 Task: Find connections with filter location Hranice with filter topic #Learningswith filter profile language Spanish with filter current company Center for Creative Leadership with filter school Modern Education Society's College of Engineering, Pune with filter industry Water Supply and Irrigation Systems with filter service category Consulting with filter keywords title Director of Bean Counting
Action: Mouse moved to (486, 62)
Screenshot: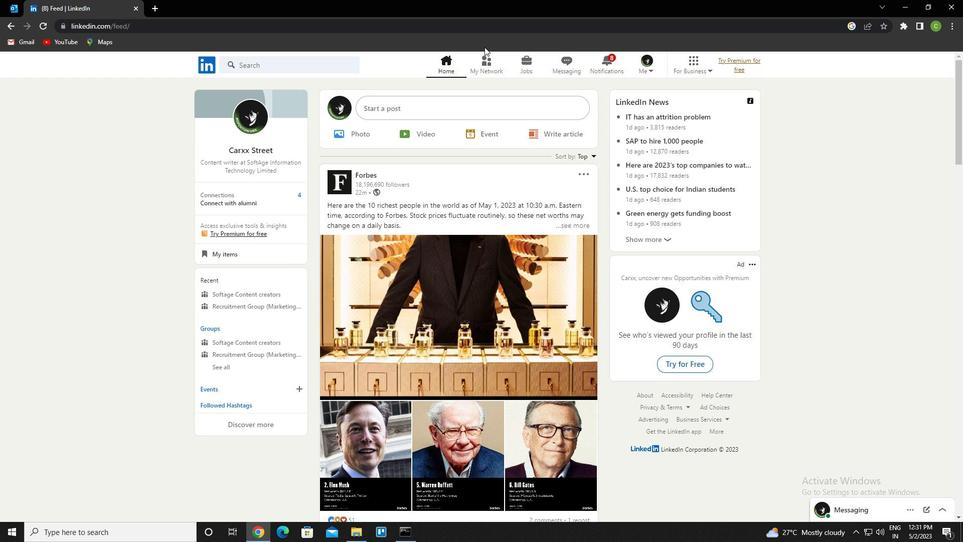 
Action: Mouse pressed left at (486, 62)
Screenshot: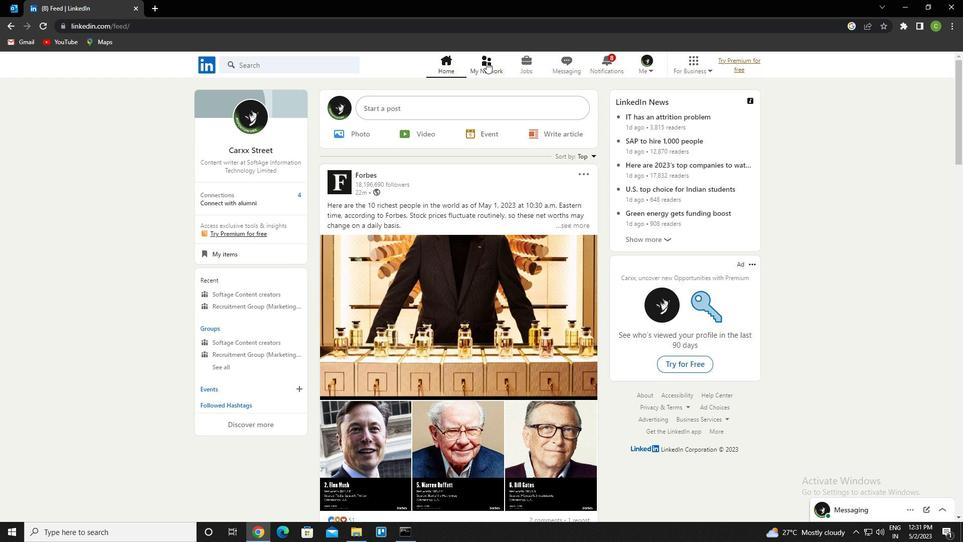 
Action: Mouse moved to (293, 116)
Screenshot: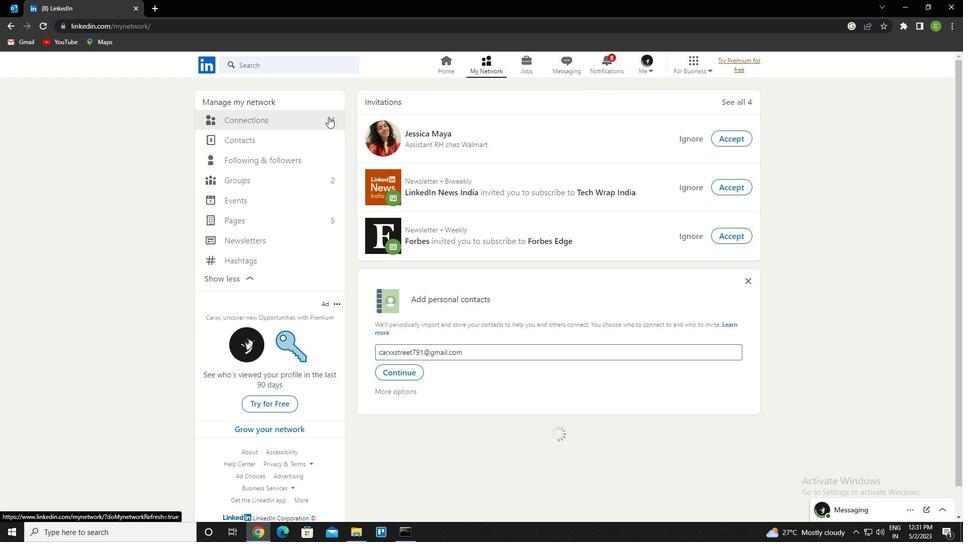 
Action: Mouse pressed left at (293, 116)
Screenshot: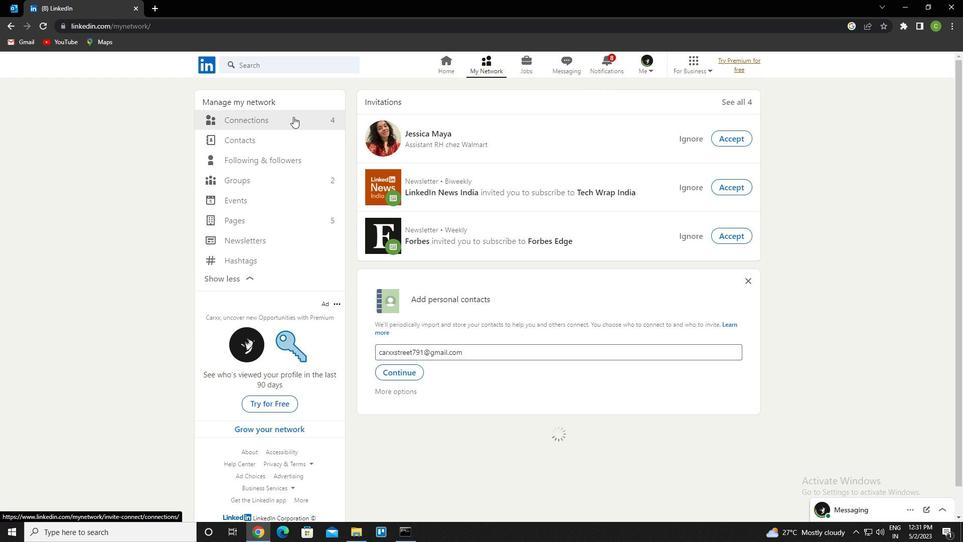 
Action: Mouse moved to (574, 117)
Screenshot: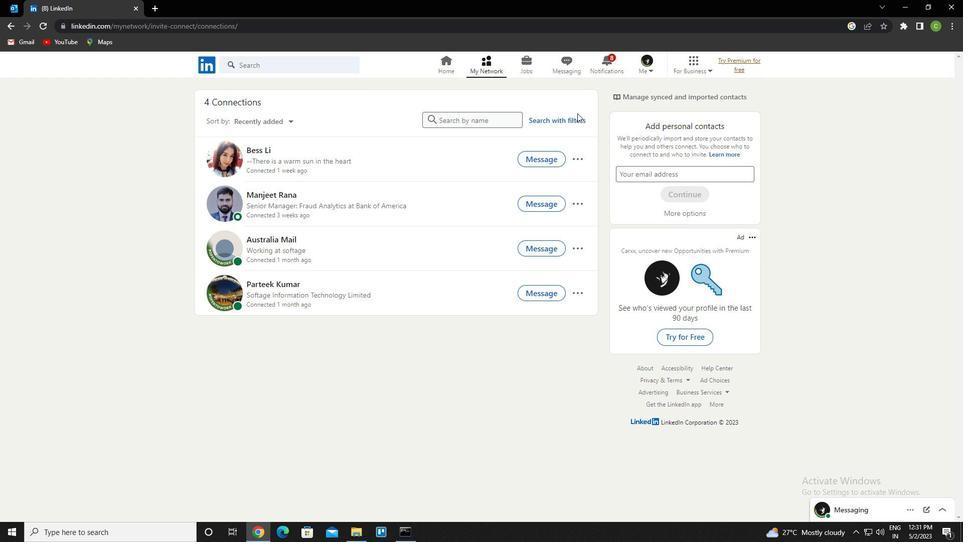 
Action: Mouse pressed left at (574, 117)
Screenshot: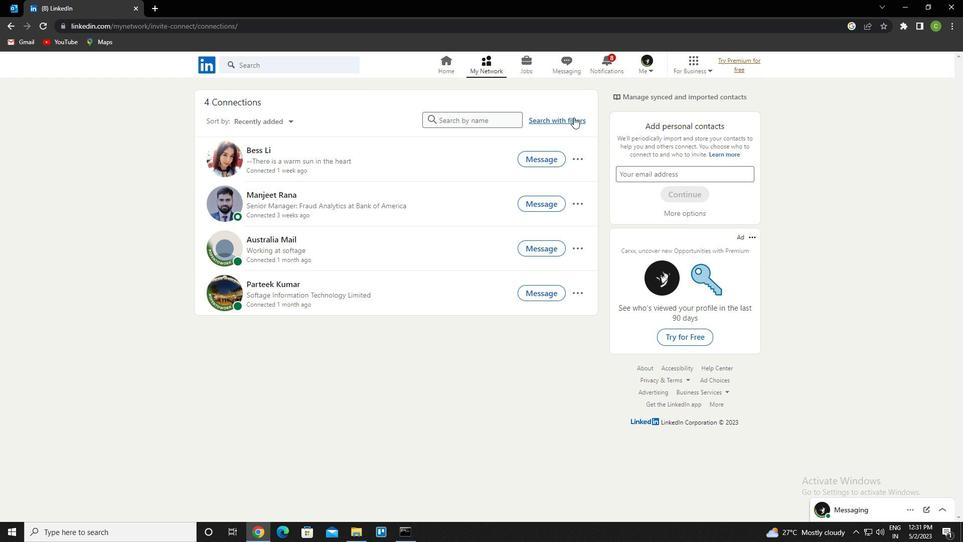 
Action: Mouse moved to (518, 88)
Screenshot: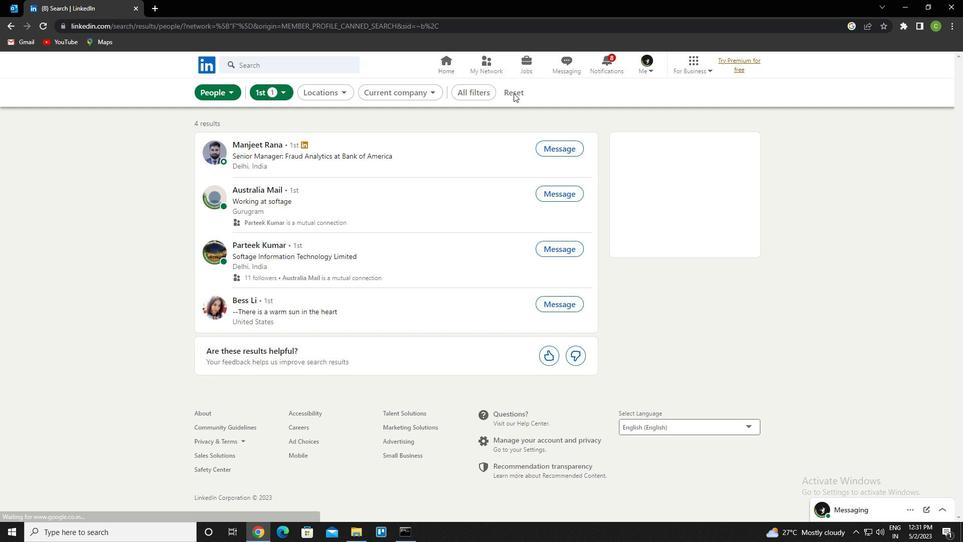 
Action: Mouse pressed left at (518, 88)
Screenshot: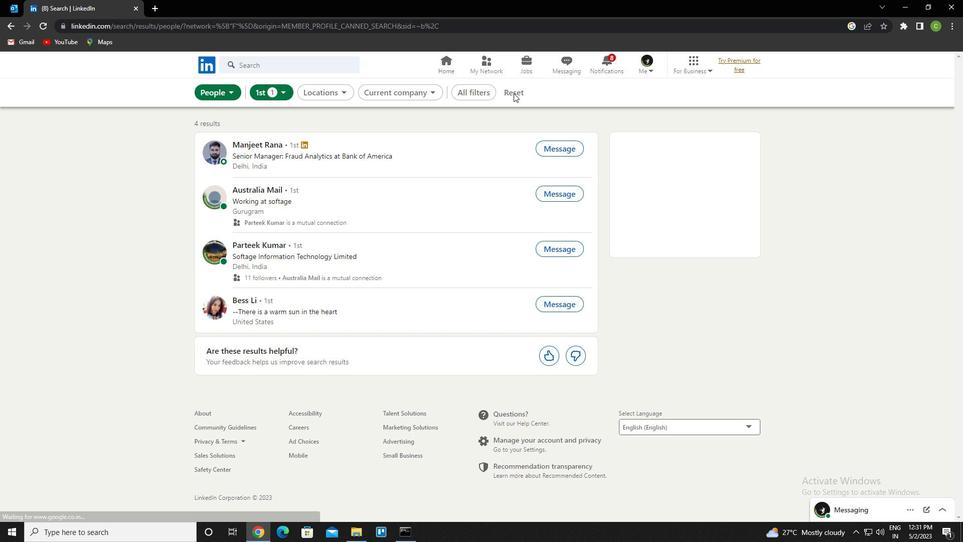 
Action: Mouse moved to (507, 94)
Screenshot: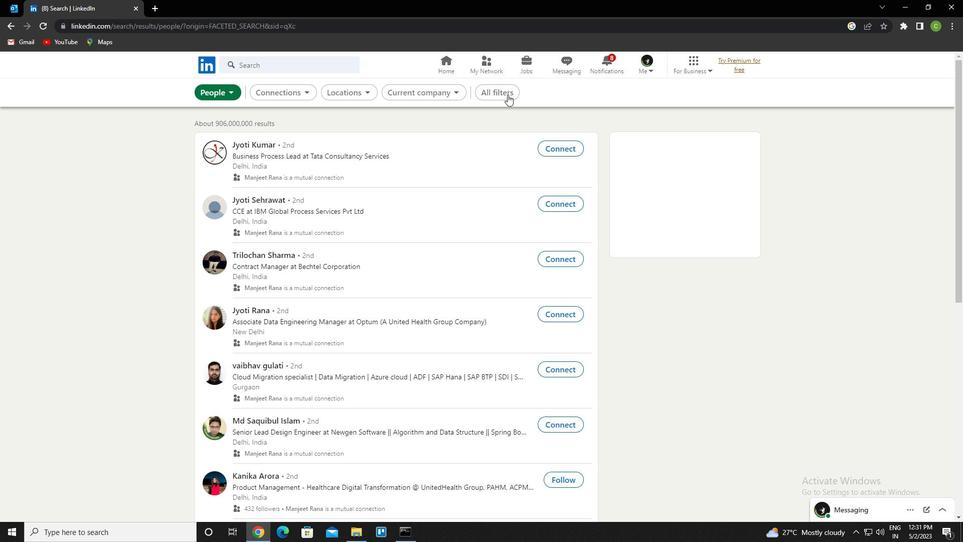 
Action: Mouse pressed left at (507, 94)
Screenshot: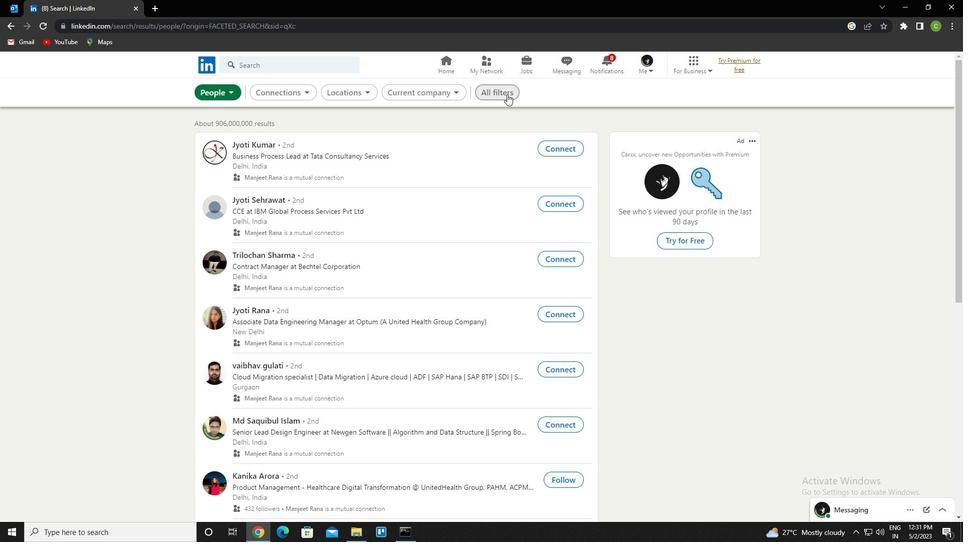 
Action: Mouse moved to (804, 323)
Screenshot: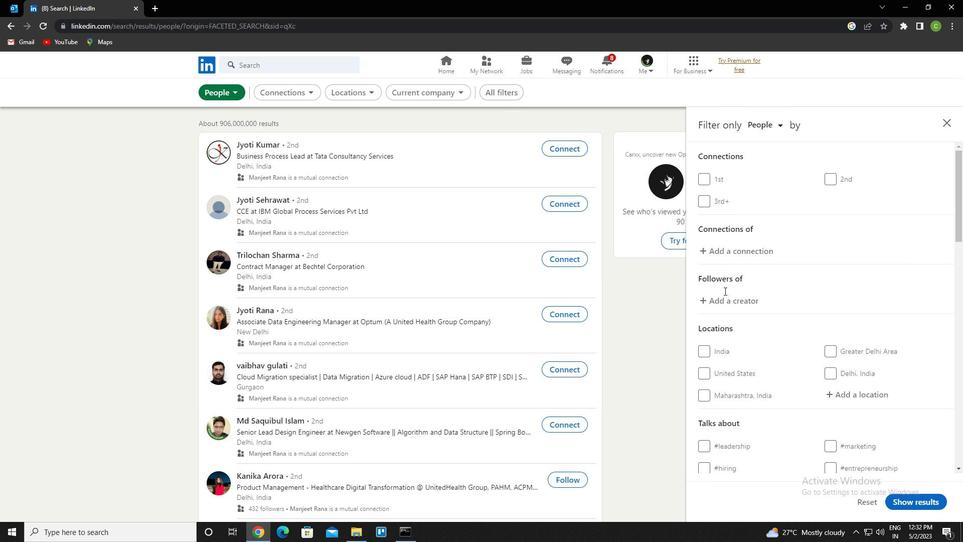 
Action: Mouse scrolled (804, 323) with delta (0, 0)
Screenshot: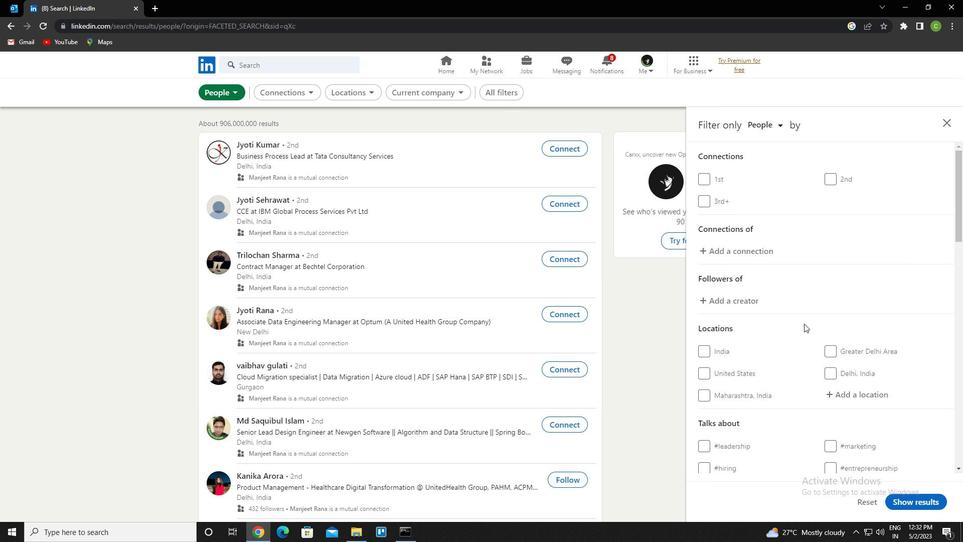
Action: Mouse scrolled (804, 323) with delta (0, 0)
Screenshot: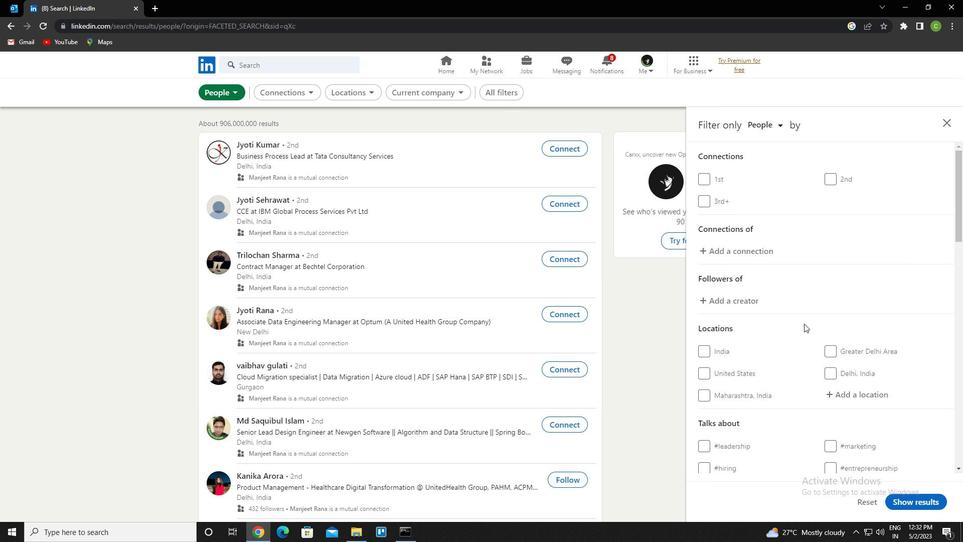 
Action: Mouse moved to (805, 323)
Screenshot: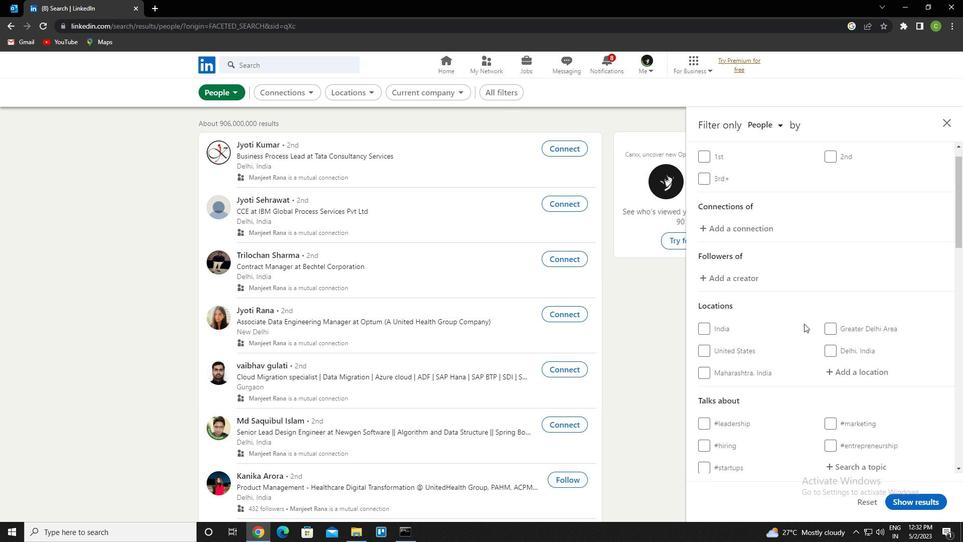 
Action: Mouse scrolled (805, 323) with delta (0, 0)
Screenshot: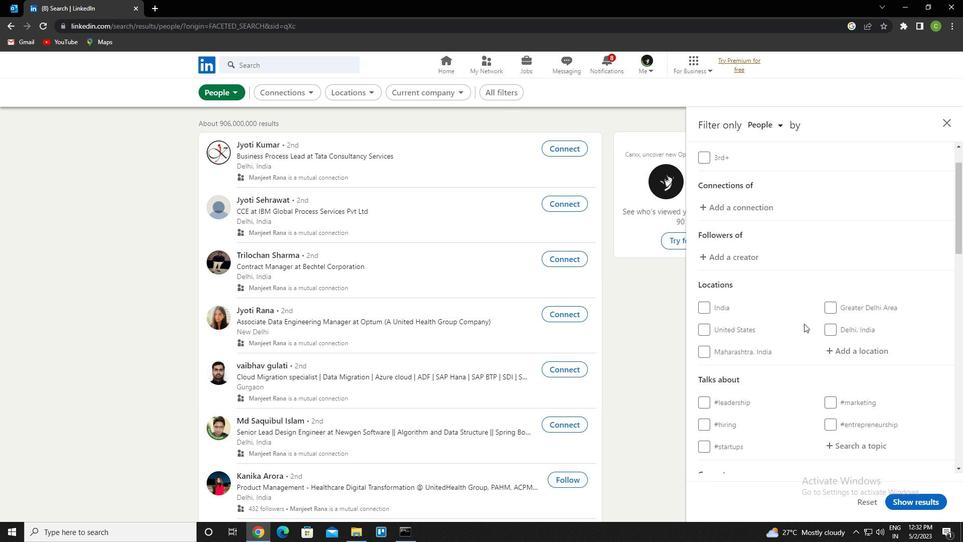 
Action: Mouse moved to (857, 246)
Screenshot: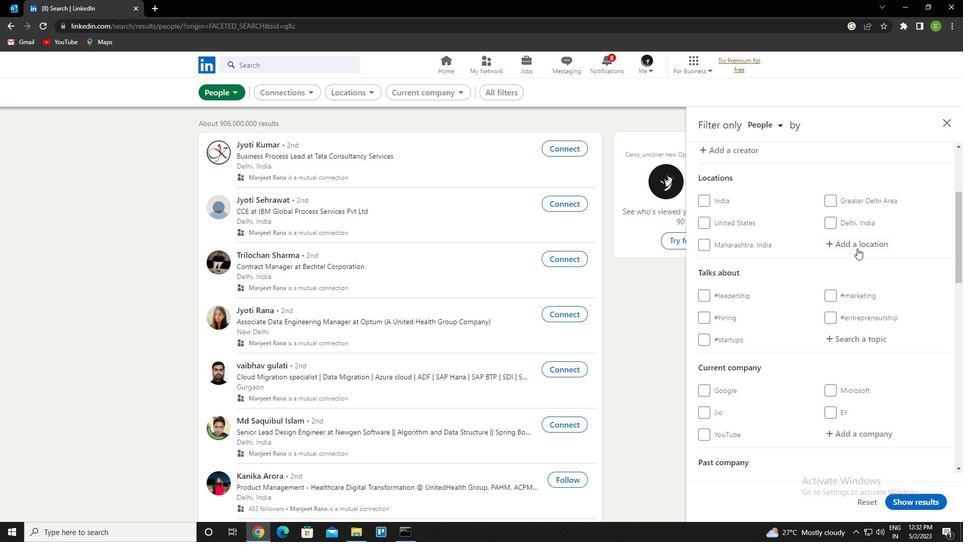 
Action: Mouse pressed left at (857, 246)
Screenshot: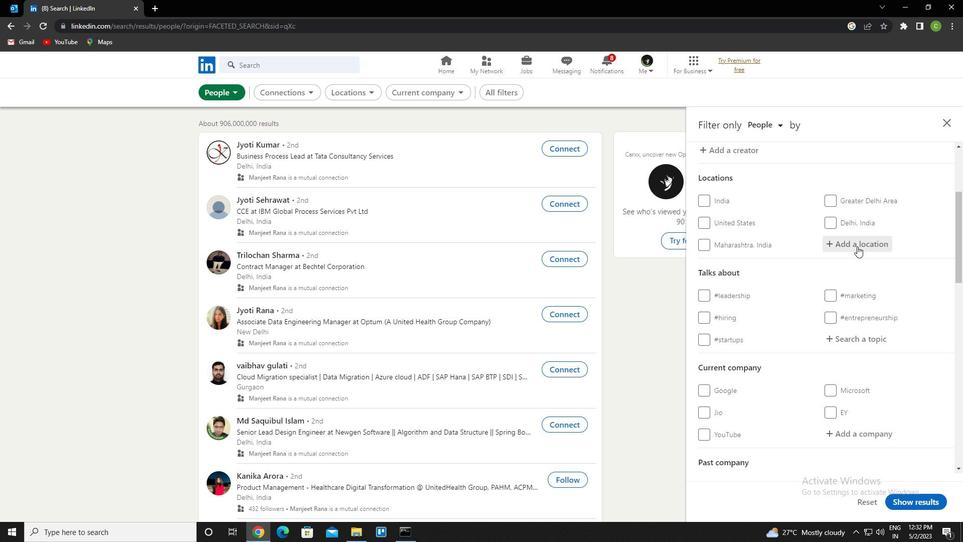
Action: Key pressed <Key.caps_lock>h<Key.caps_lock>ranice<Key.down><Key.enter>
Screenshot: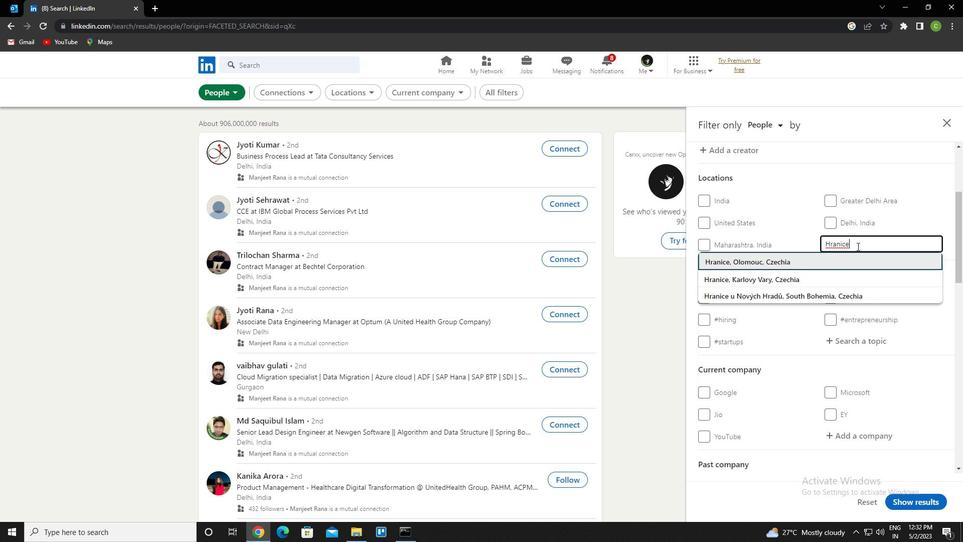 
Action: Mouse scrolled (857, 245) with delta (0, 0)
Screenshot: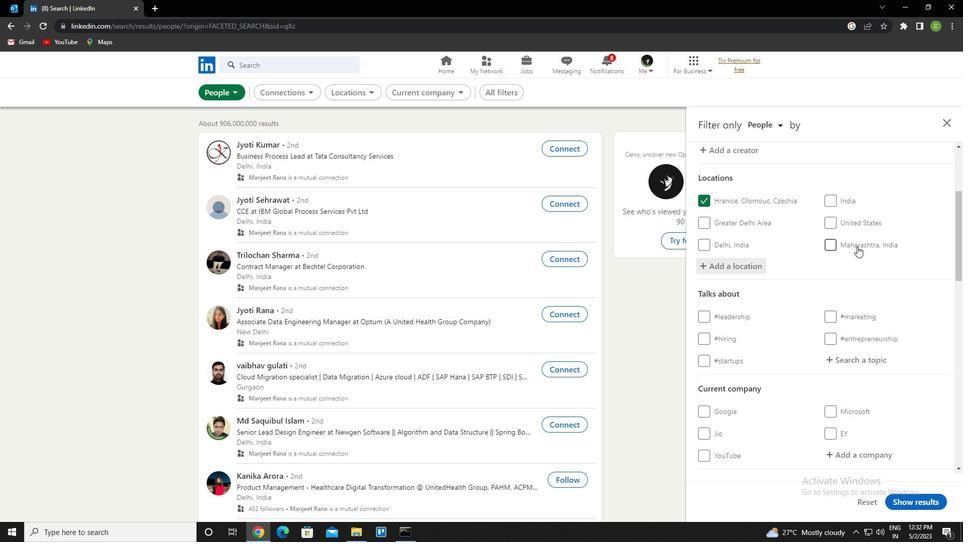 
Action: Mouse scrolled (857, 245) with delta (0, 0)
Screenshot: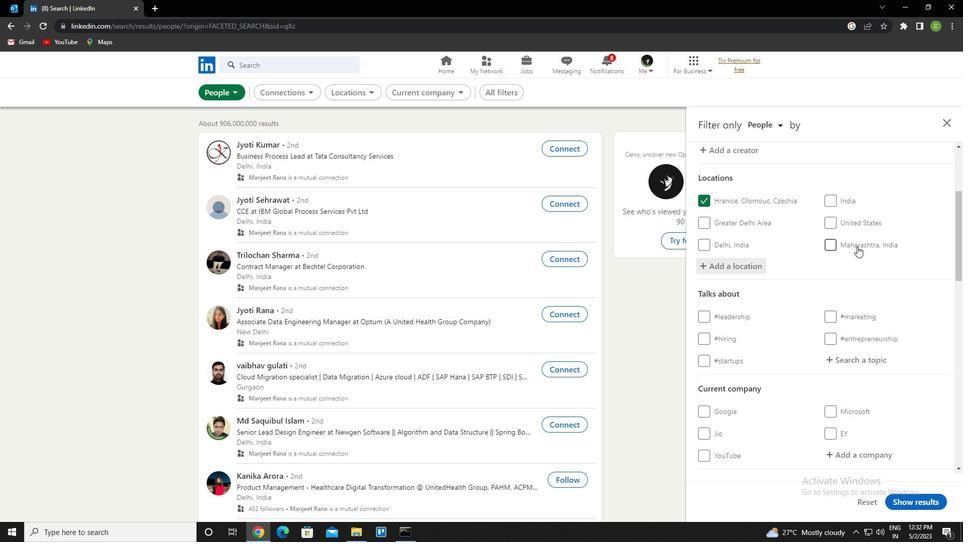 
Action: Mouse moved to (872, 265)
Screenshot: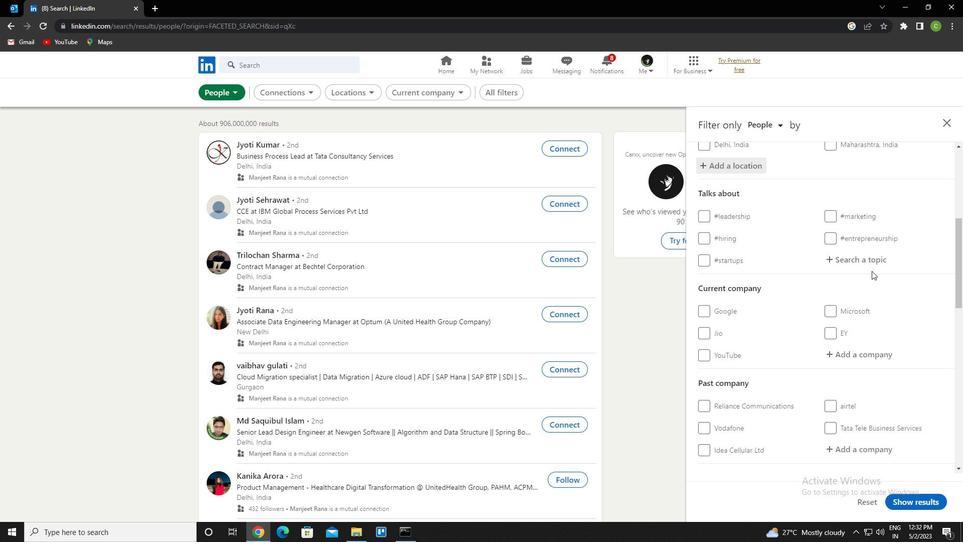 
Action: Mouse pressed left at (872, 265)
Screenshot: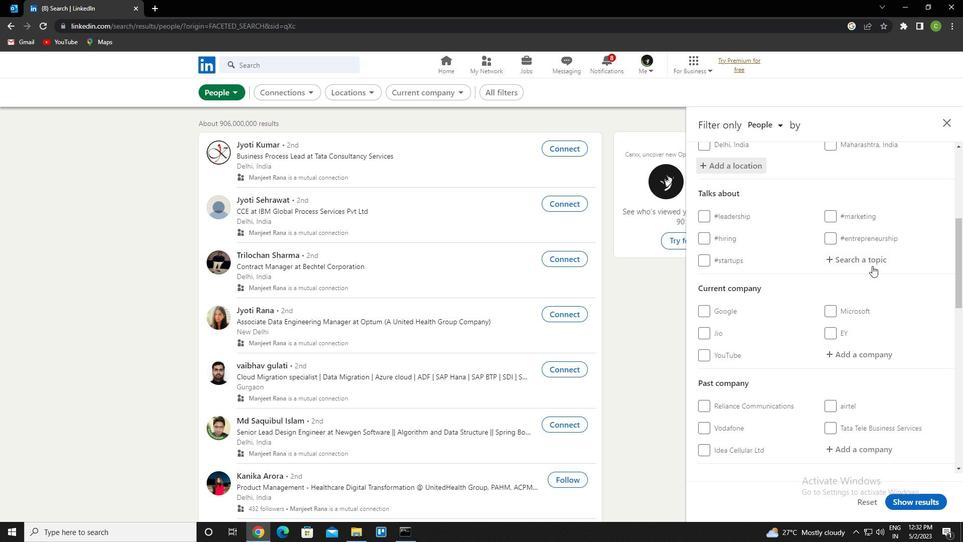 
Action: Key pressed learning<Key.down><Key.enter>
Screenshot: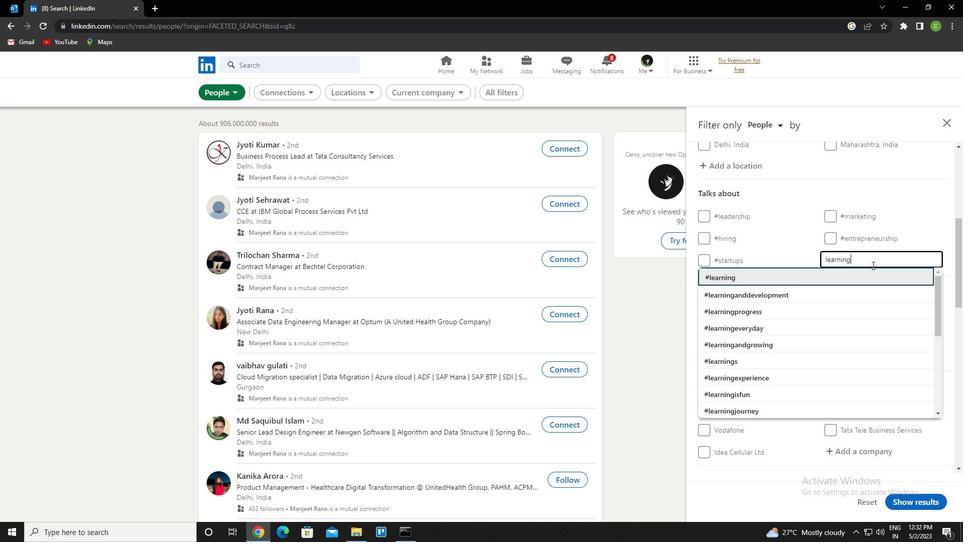 
Action: Mouse scrolled (872, 265) with delta (0, 0)
Screenshot: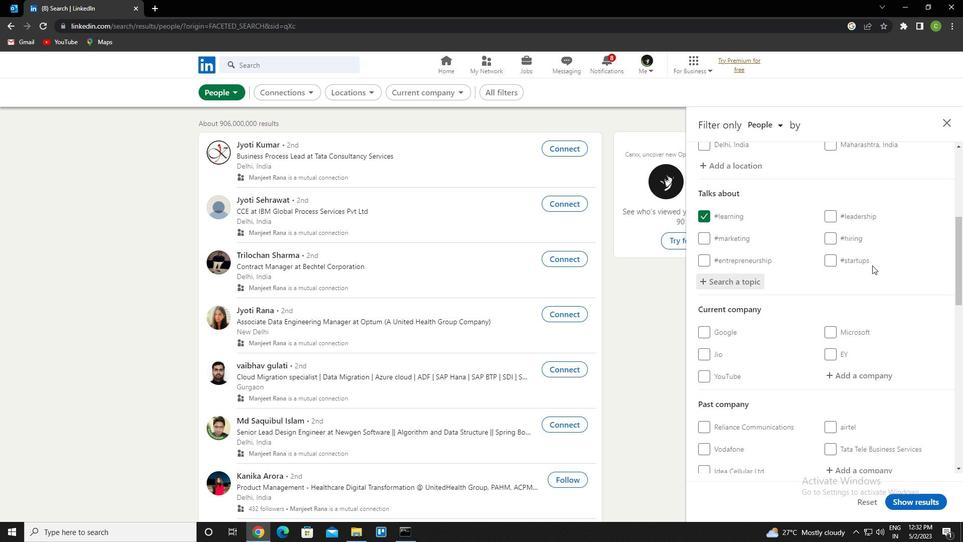 
Action: Mouse scrolled (872, 265) with delta (0, 0)
Screenshot: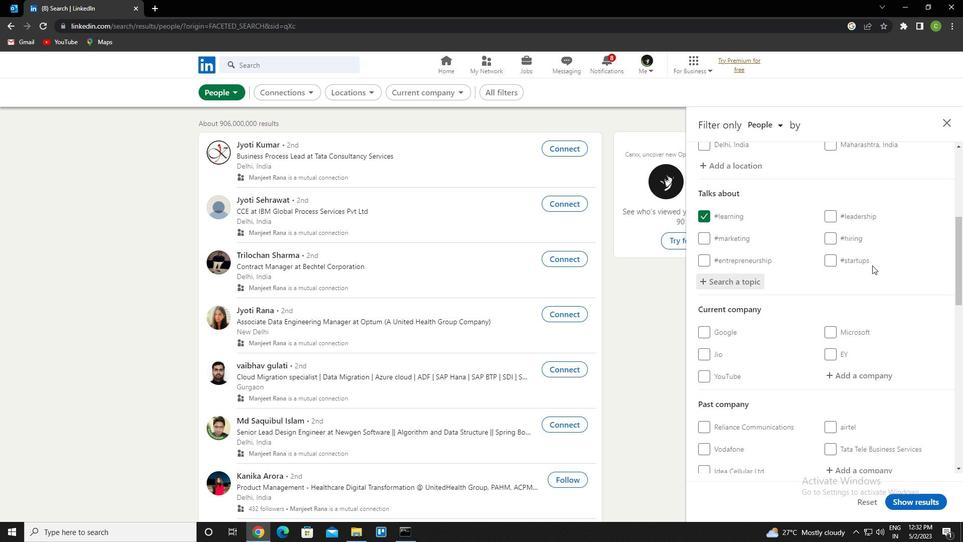 
Action: Mouse moved to (813, 276)
Screenshot: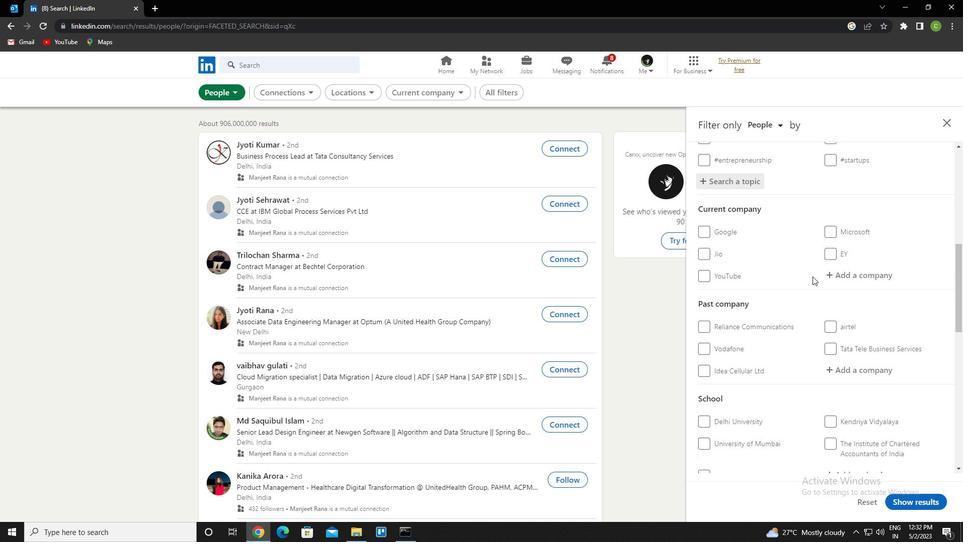 
Action: Mouse scrolled (813, 276) with delta (0, 0)
Screenshot: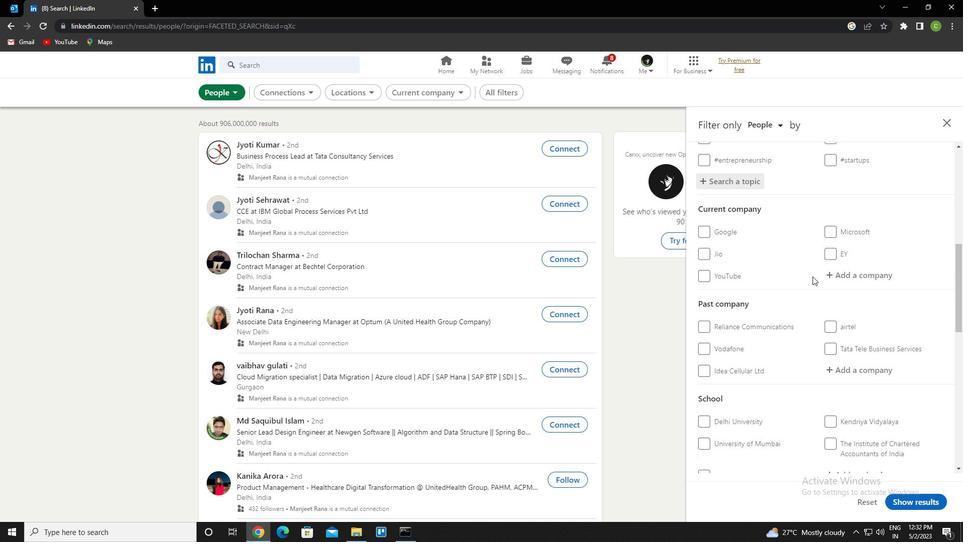 
Action: Mouse scrolled (813, 276) with delta (0, 0)
Screenshot: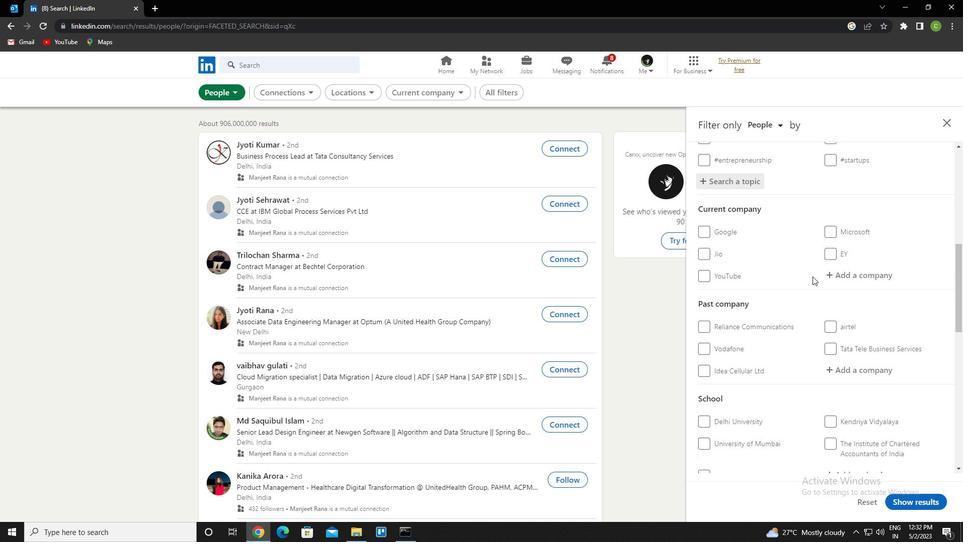 
Action: Mouse scrolled (813, 276) with delta (0, 0)
Screenshot: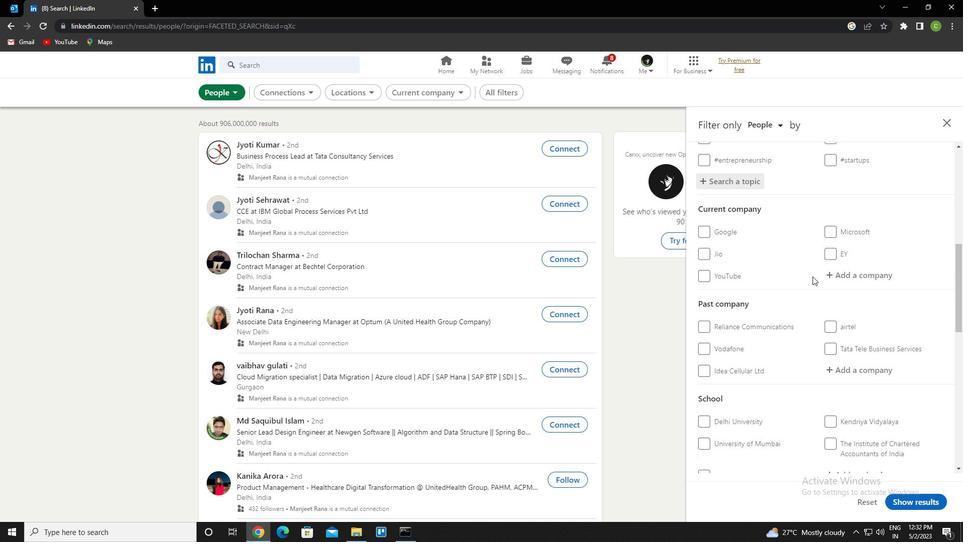 
Action: Mouse scrolled (813, 276) with delta (0, 0)
Screenshot: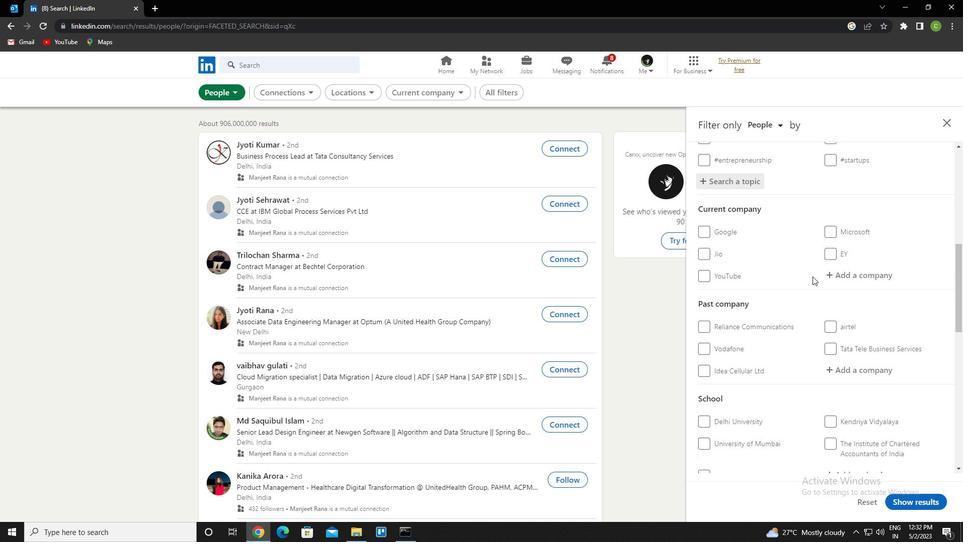 
Action: Mouse scrolled (813, 276) with delta (0, 0)
Screenshot: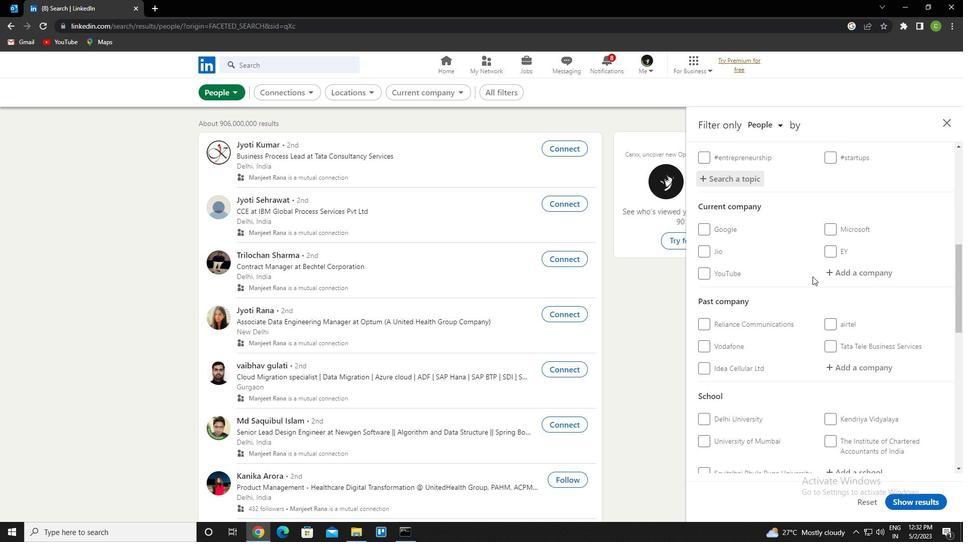 
Action: Mouse scrolled (813, 276) with delta (0, 0)
Screenshot: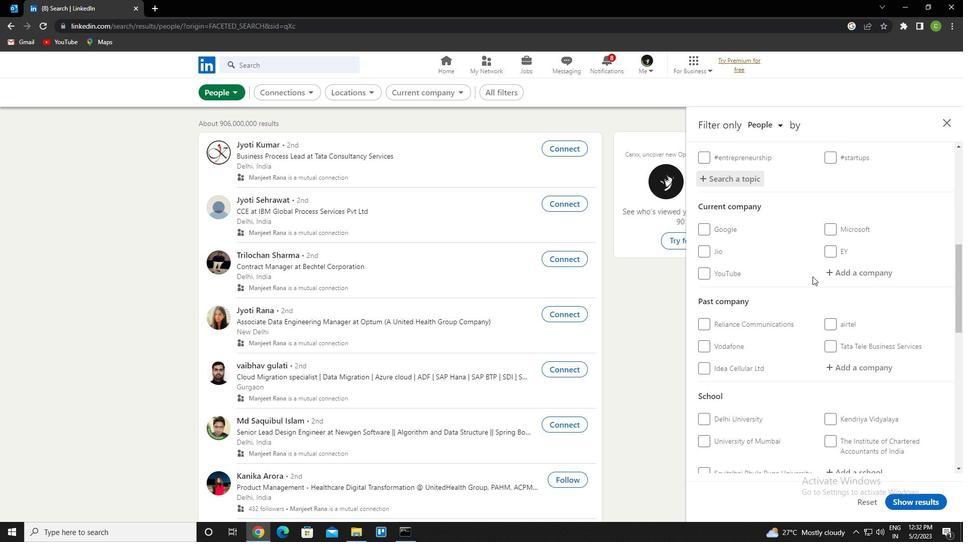 
Action: Mouse scrolled (813, 276) with delta (0, 0)
Screenshot: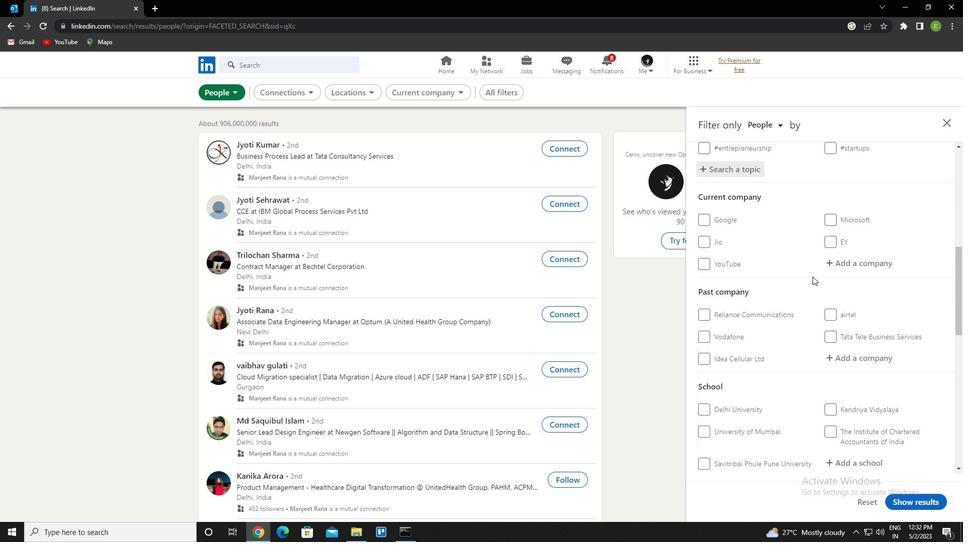 
Action: Mouse moved to (703, 299)
Screenshot: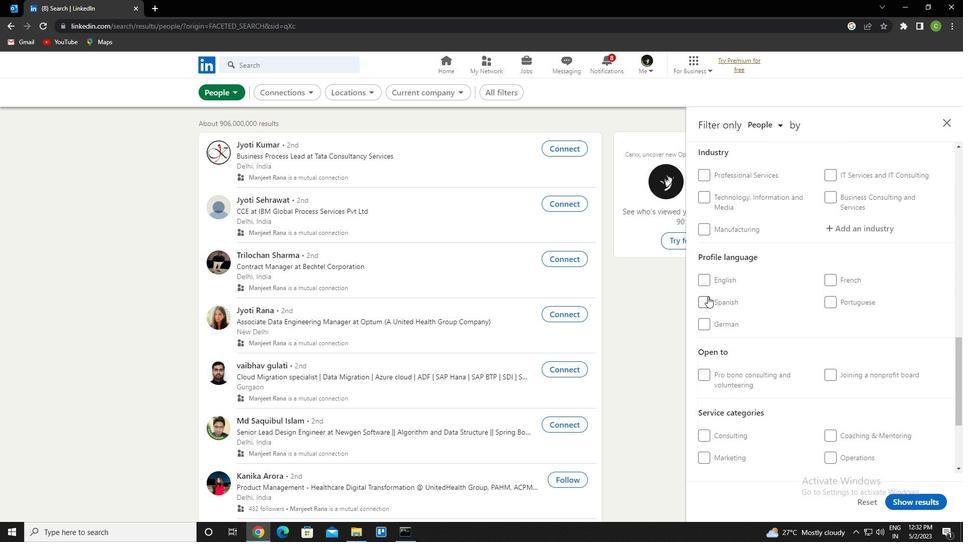 
Action: Mouse pressed left at (703, 299)
Screenshot: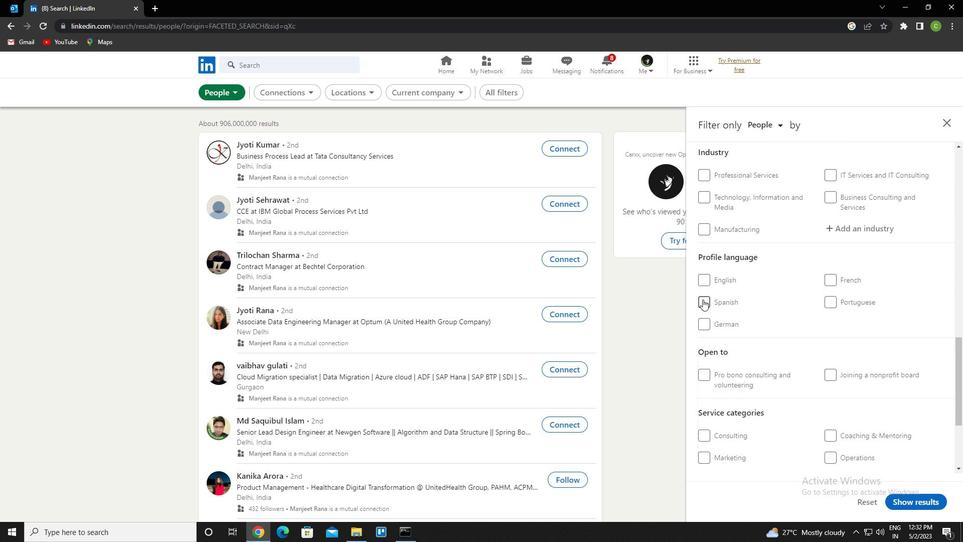 
Action: Mouse moved to (782, 336)
Screenshot: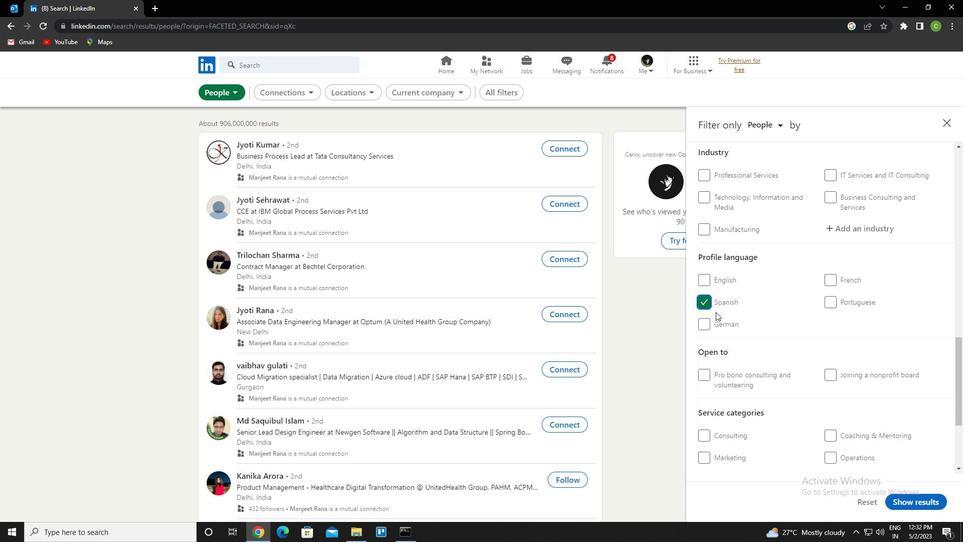 
Action: Mouse scrolled (782, 336) with delta (0, 0)
Screenshot: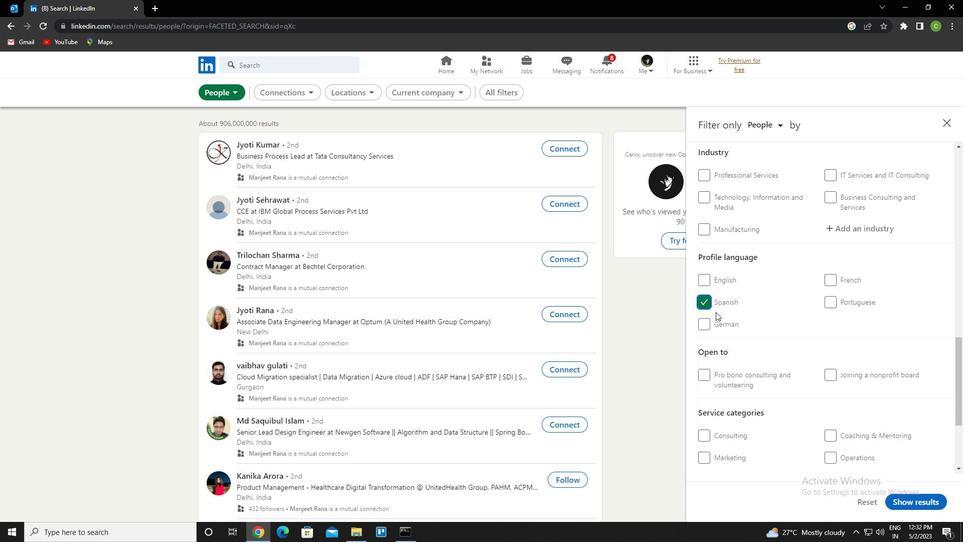 
Action: Mouse scrolled (782, 336) with delta (0, 0)
Screenshot: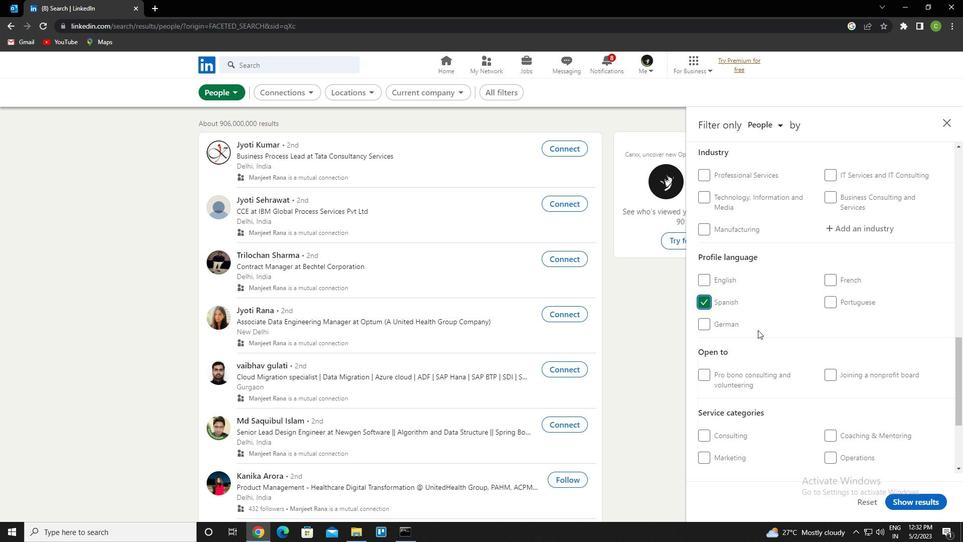 
Action: Mouse scrolled (782, 336) with delta (0, 0)
Screenshot: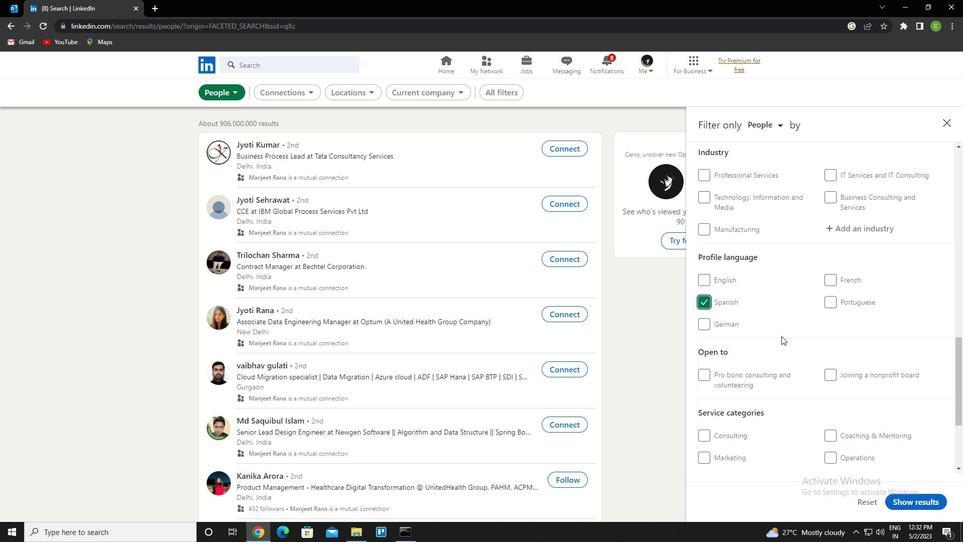 
Action: Mouse scrolled (782, 336) with delta (0, 0)
Screenshot: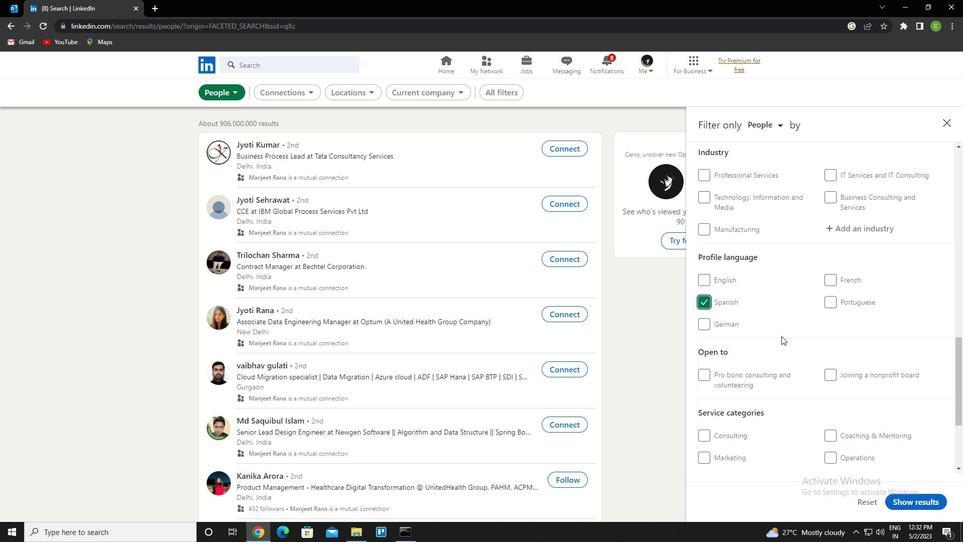 
Action: Mouse scrolled (782, 336) with delta (0, 0)
Screenshot: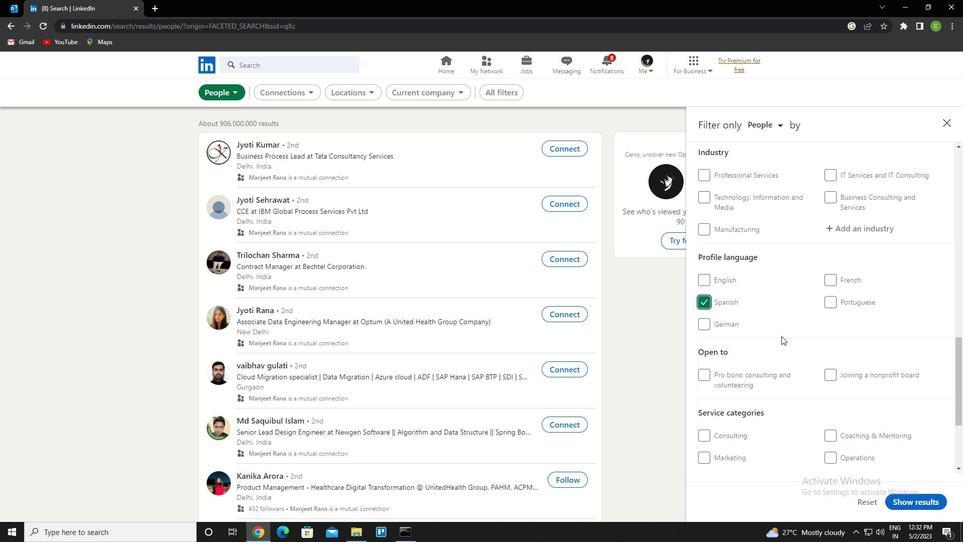 
Action: Mouse moved to (876, 261)
Screenshot: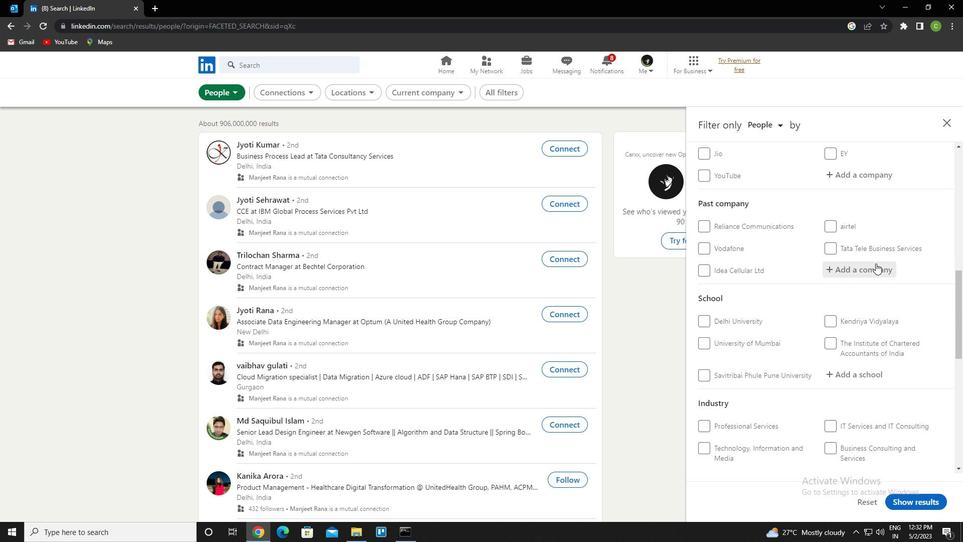 
Action: Mouse scrolled (876, 261) with delta (0, 0)
Screenshot: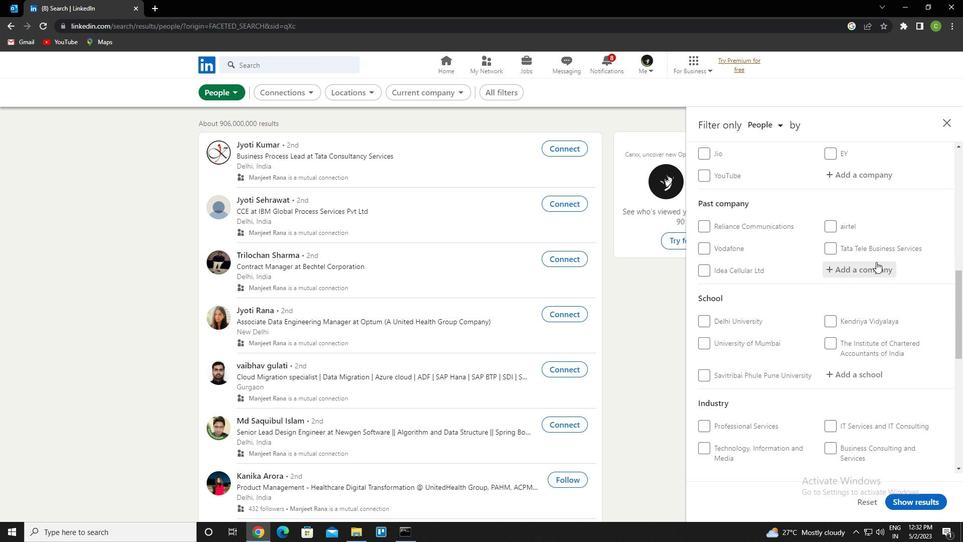 
Action: Mouse scrolled (876, 261) with delta (0, 0)
Screenshot: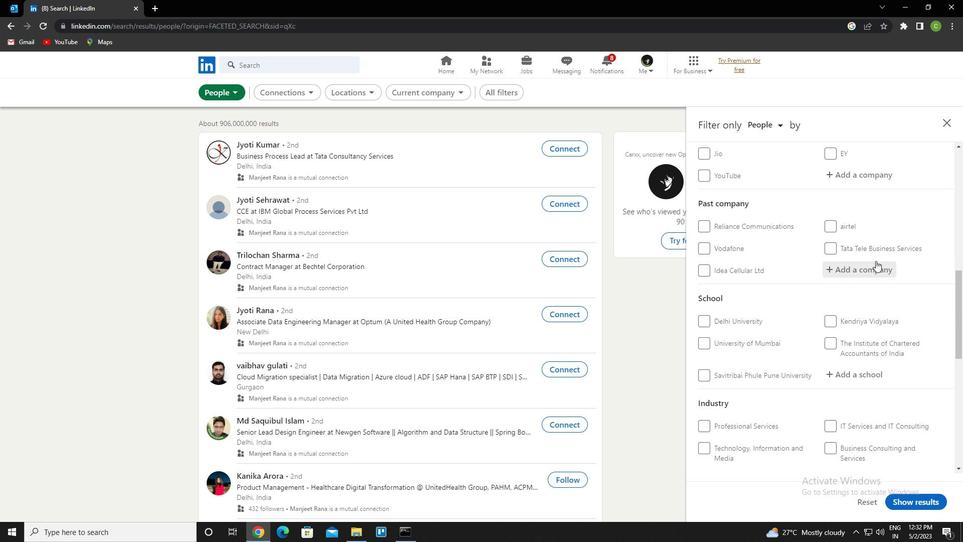 
Action: Mouse moved to (862, 281)
Screenshot: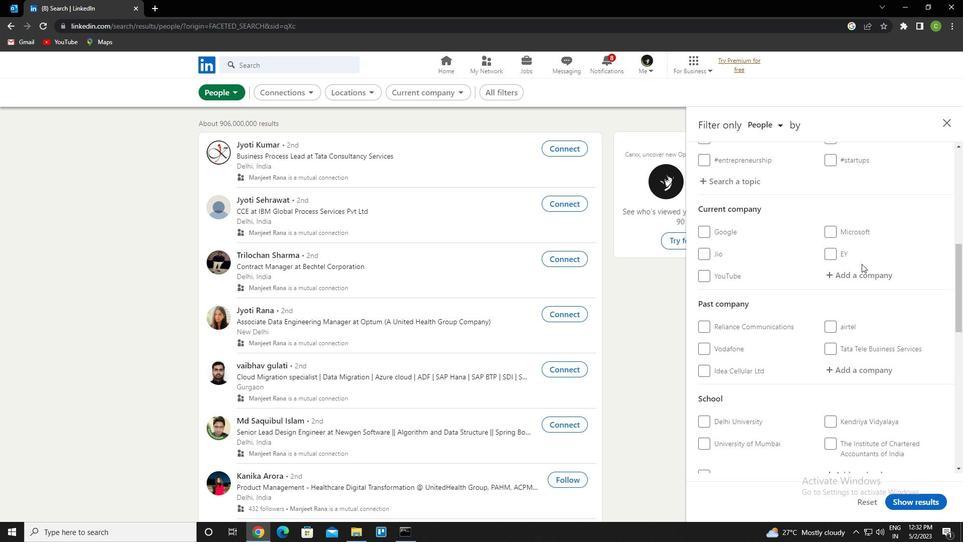 
Action: Mouse pressed left at (862, 281)
Screenshot: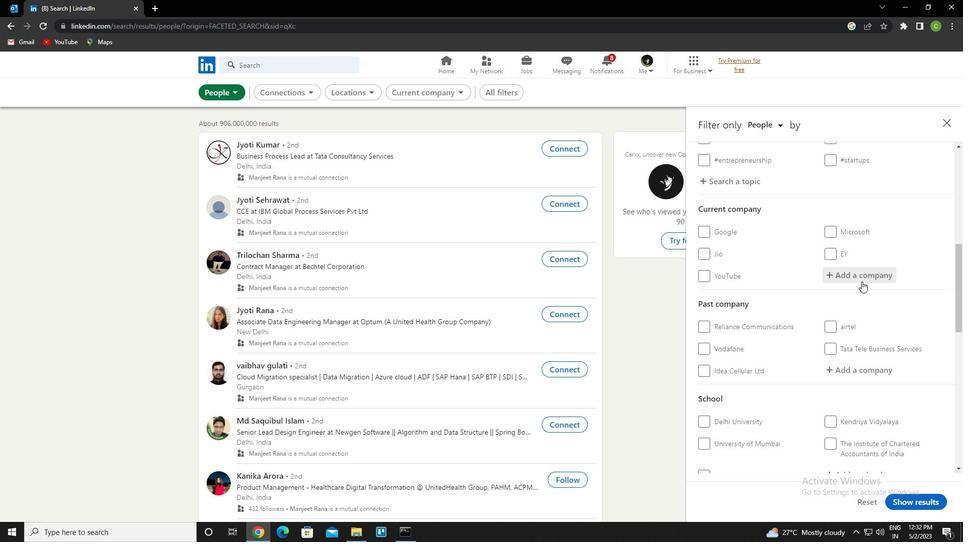 
Action: Key pressed <Key.caps_lock>c<Key.caps_lock>enter<Key.space>for<Key.space>creative<Key.down><Key.enter>
Screenshot: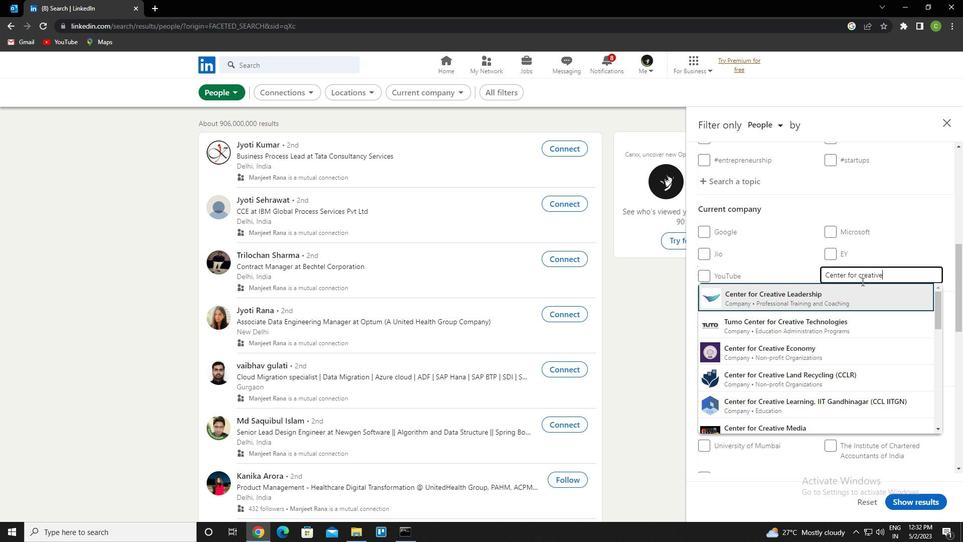 
Action: Mouse scrolled (862, 281) with delta (0, 0)
Screenshot: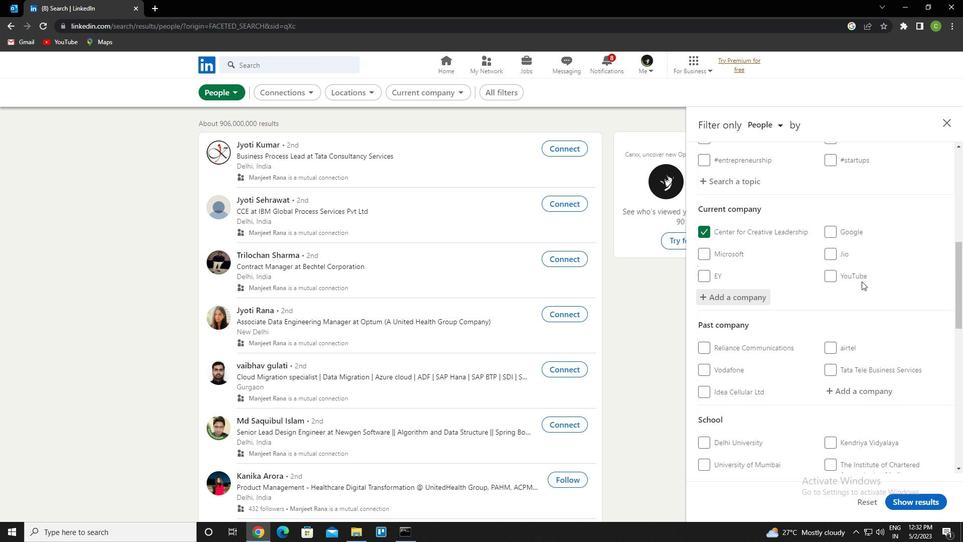 
Action: Mouse scrolled (862, 281) with delta (0, 0)
Screenshot: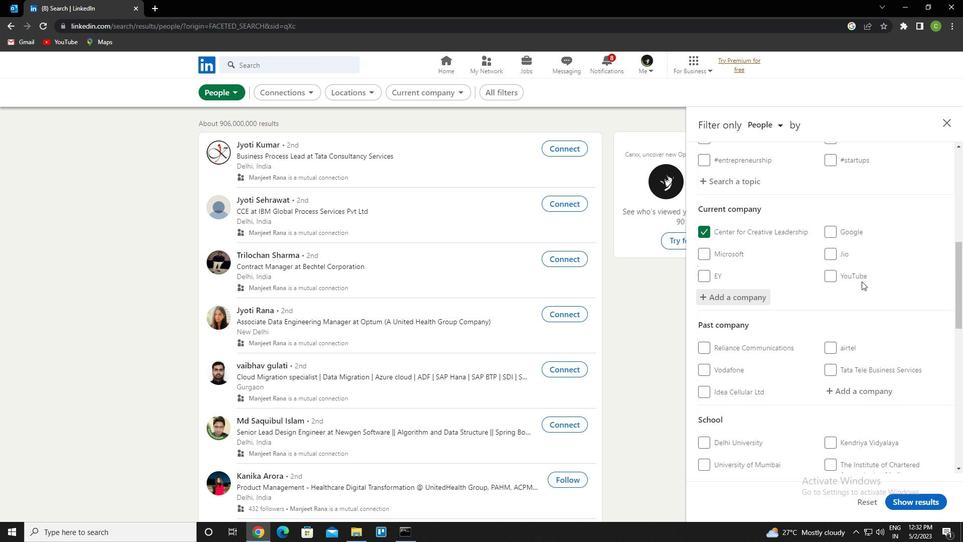 
Action: Mouse scrolled (862, 281) with delta (0, 0)
Screenshot: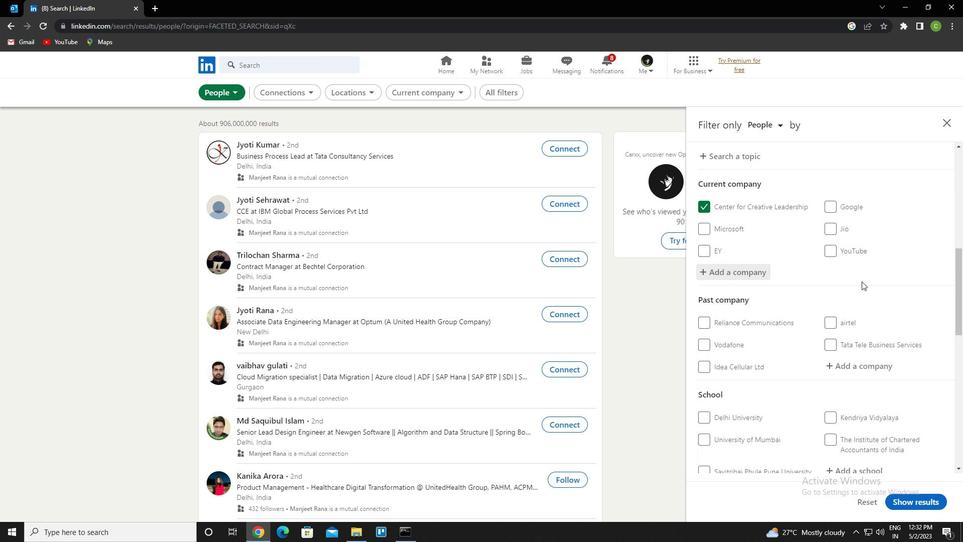 
Action: Mouse scrolled (862, 281) with delta (0, 0)
Screenshot: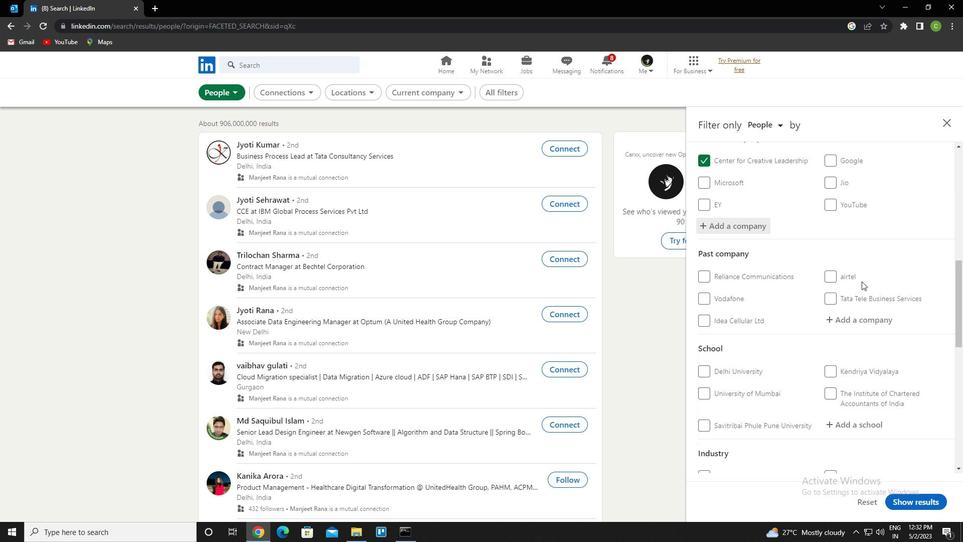 
Action: Mouse scrolled (862, 281) with delta (0, 0)
Screenshot: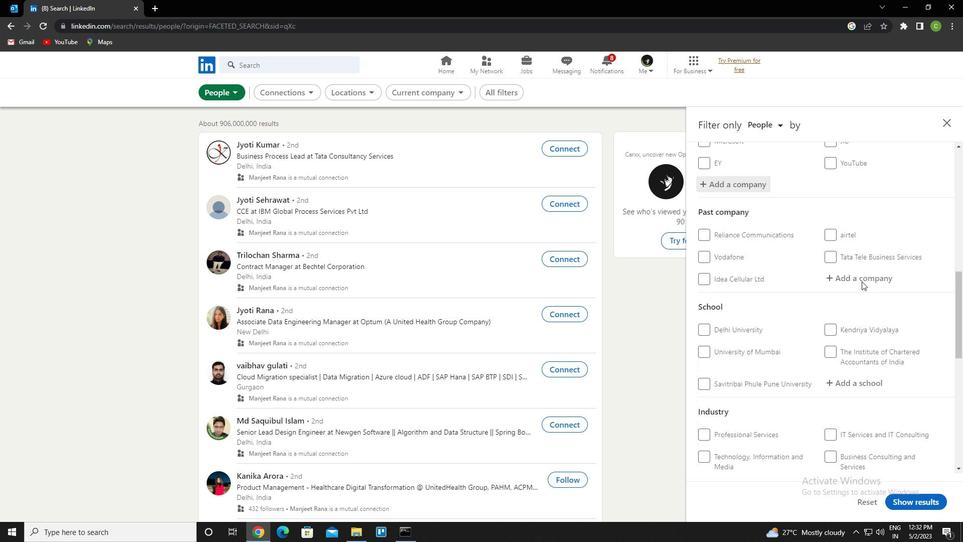
Action: Mouse moved to (873, 246)
Screenshot: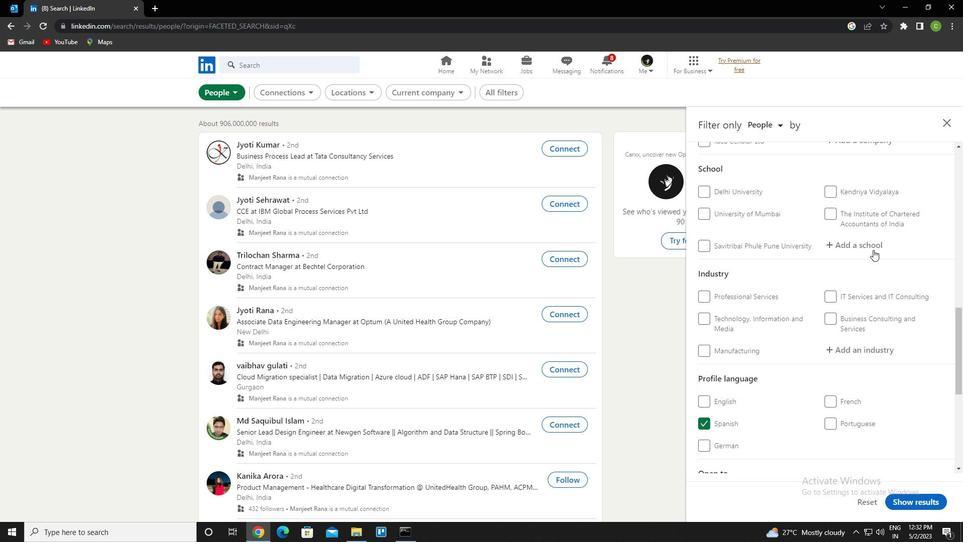 
Action: Mouse pressed left at (873, 246)
Screenshot: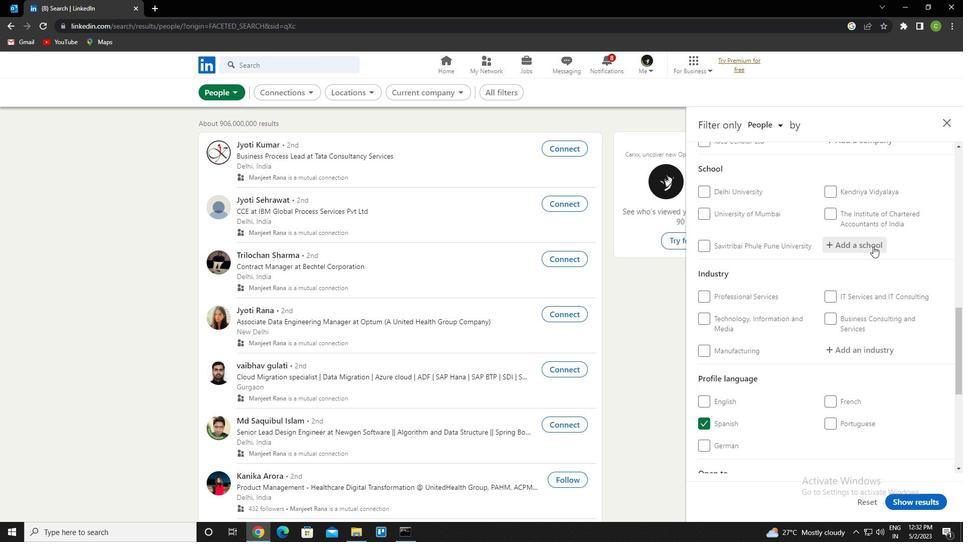 
Action: Key pressed <Key.caps_lock>m<Key.caps_lock>odern<Key.space><Key.caps_lock>e<Key.caps_lock>ducation<Key.down><Key.down><Key.down><Key.enter>
Screenshot: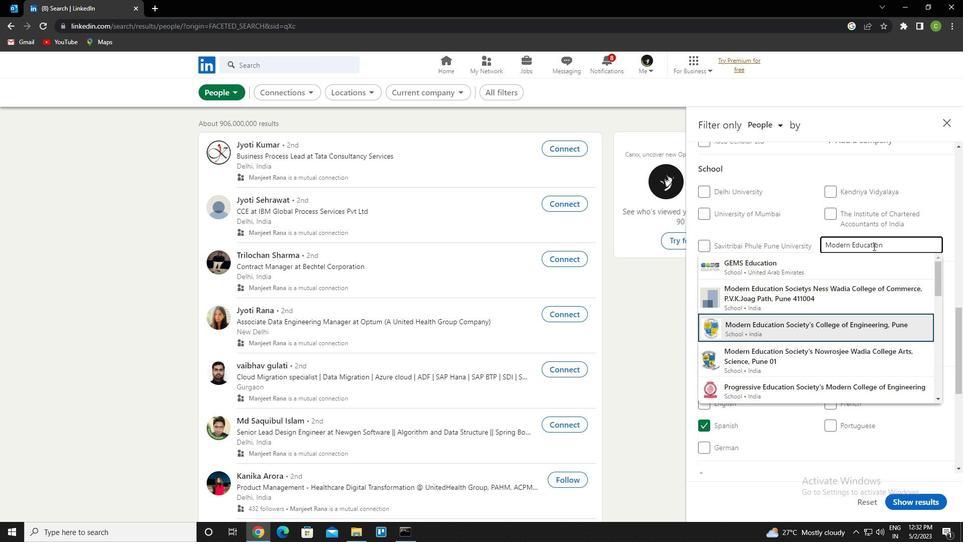 
Action: Mouse moved to (840, 250)
Screenshot: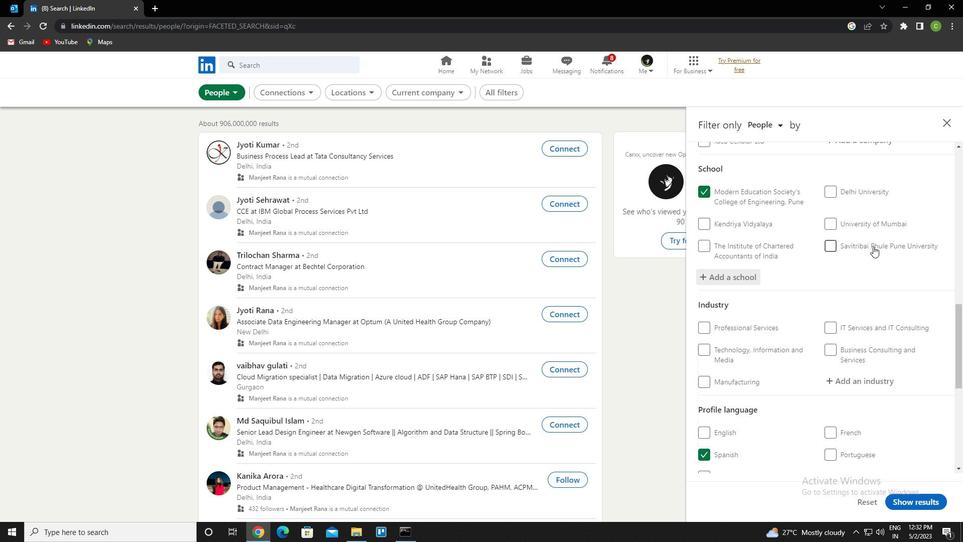 
Action: Mouse scrolled (840, 249) with delta (0, 0)
Screenshot: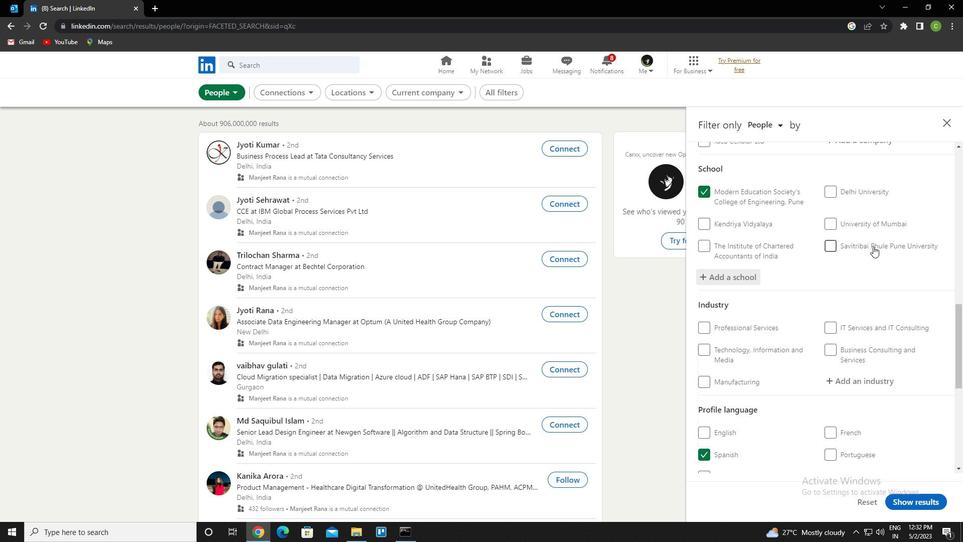
Action: Mouse scrolled (840, 249) with delta (0, 0)
Screenshot: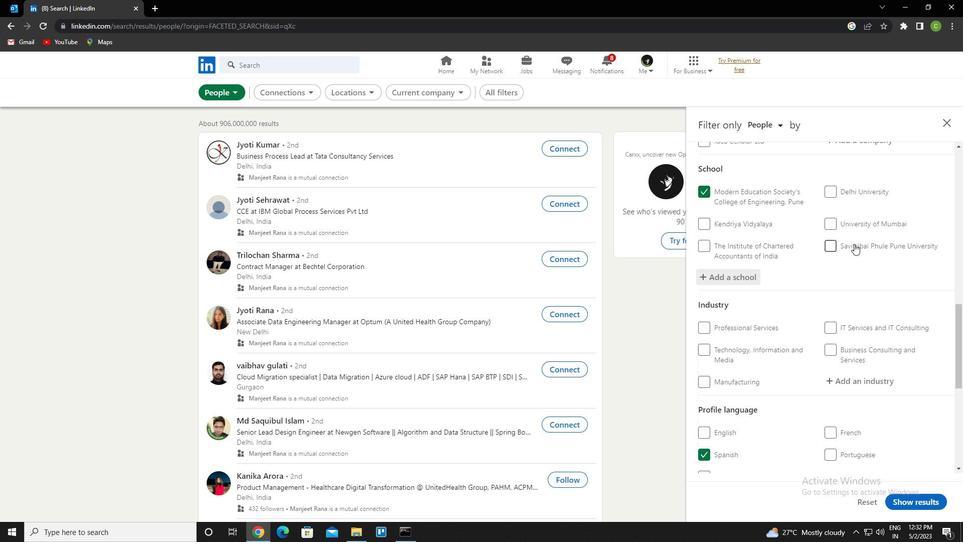 
Action: Mouse moved to (856, 275)
Screenshot: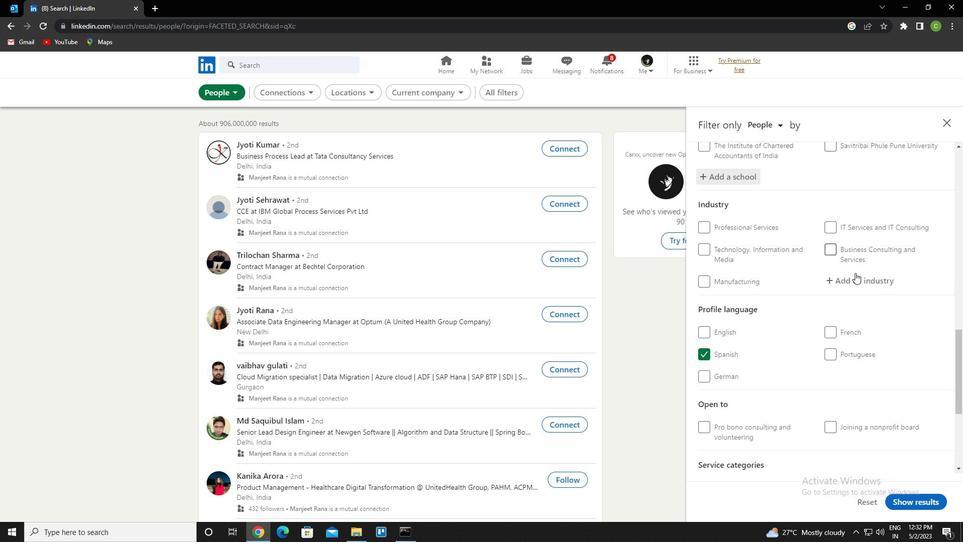 
Action: Mouse pressed left at (856, 275)
Screenshot: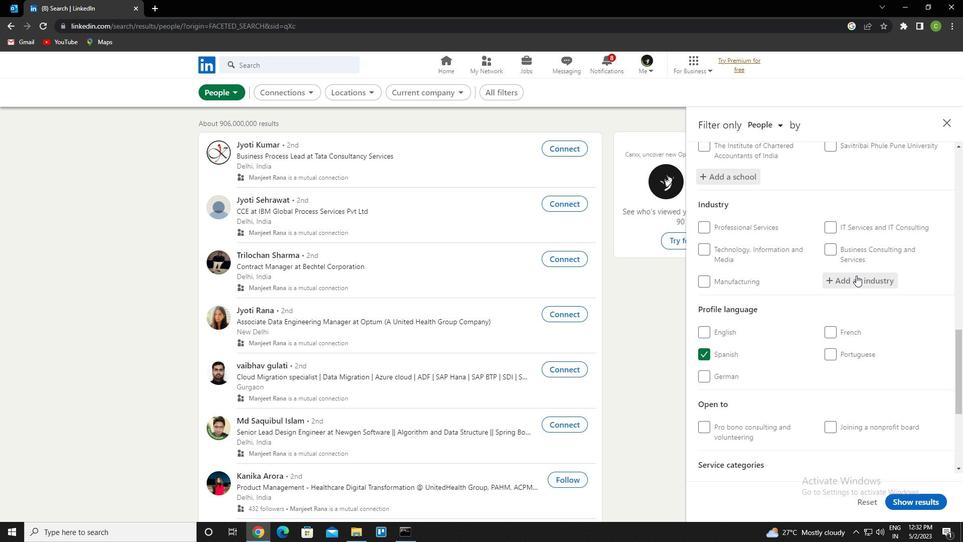 
Action: Key pressed <Key.caps_lock>w<Key.caps_lock>ater<Key.down><Key.down><Key.enter>
Screenshot: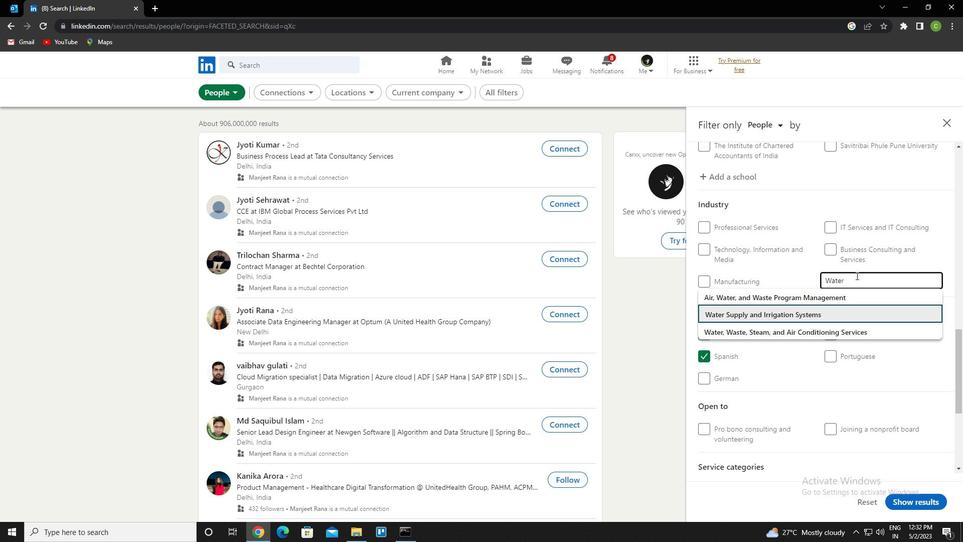 
Action: Mouse scrolled (856, 275) with delta (0, 0)
Screenshot: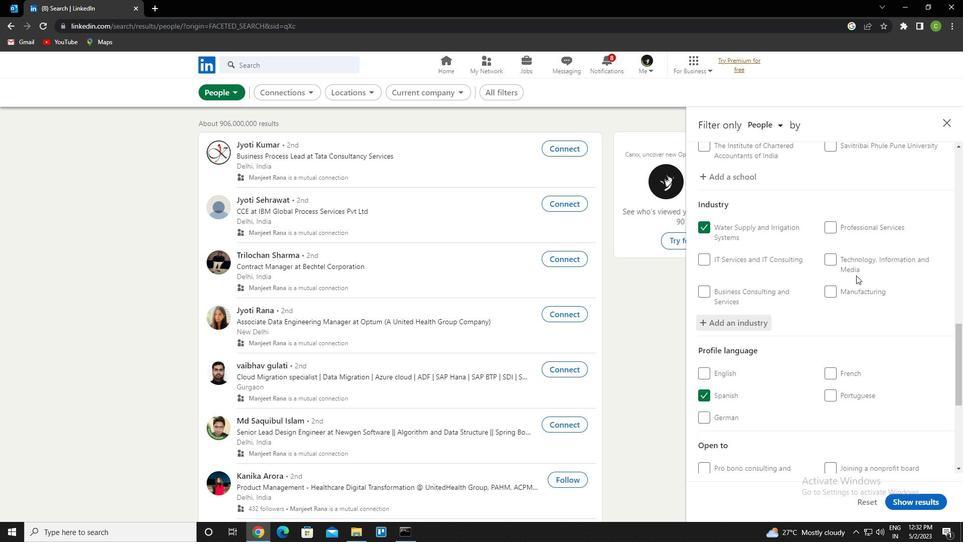 
Action: Mouse scrolled (856, 275) with delta (0, 0)
Screenshot: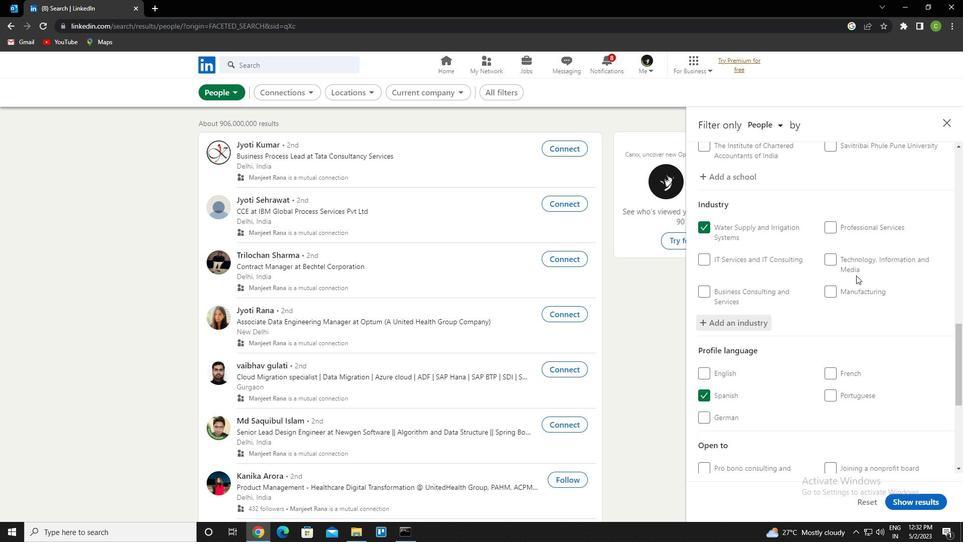 
Action: Mouse scrolled (856, 275) with delta (0, 0)
Screenshot: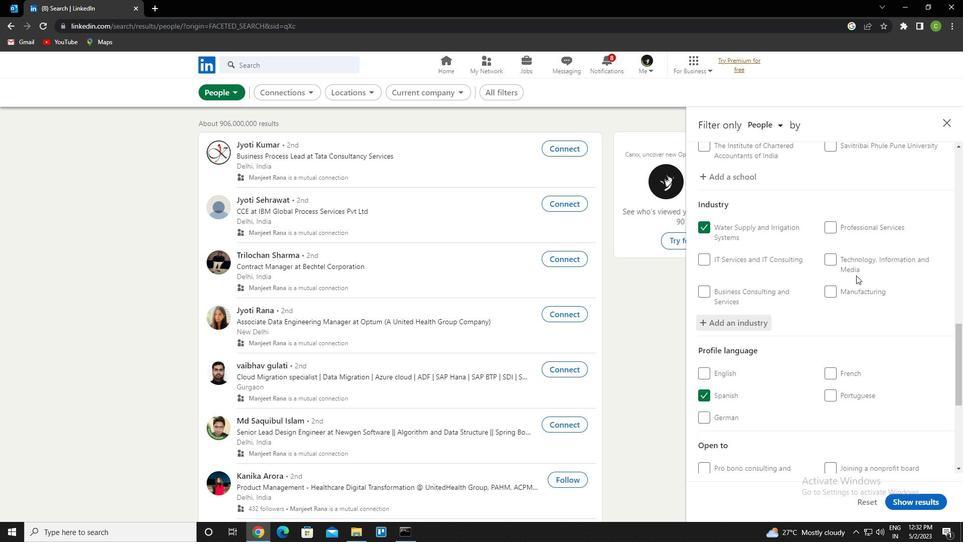 
Action: Mouse scrolled (856, 275) with delta (0, 0)
Screenshot: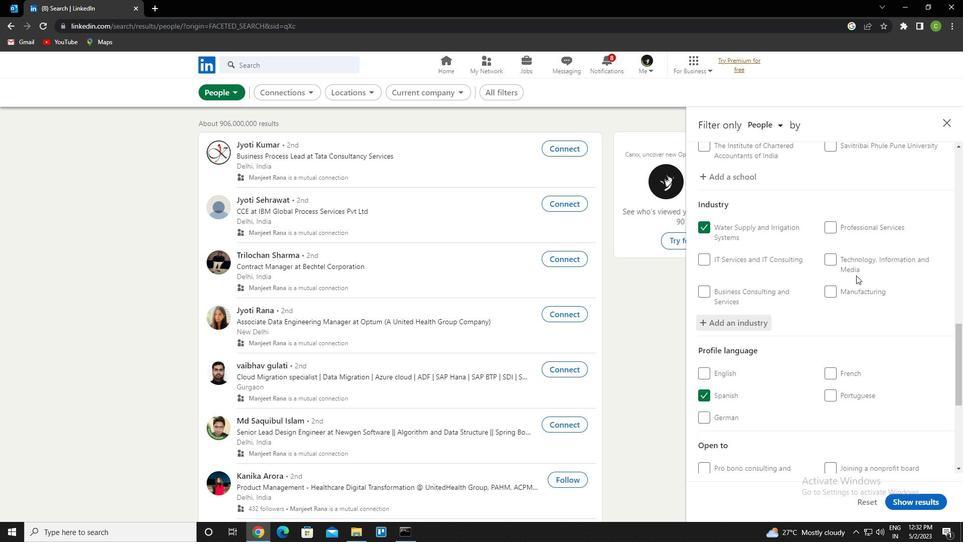 
Action: Mouse scrolled (856, 275) with delta (0, 0)
Screenshot: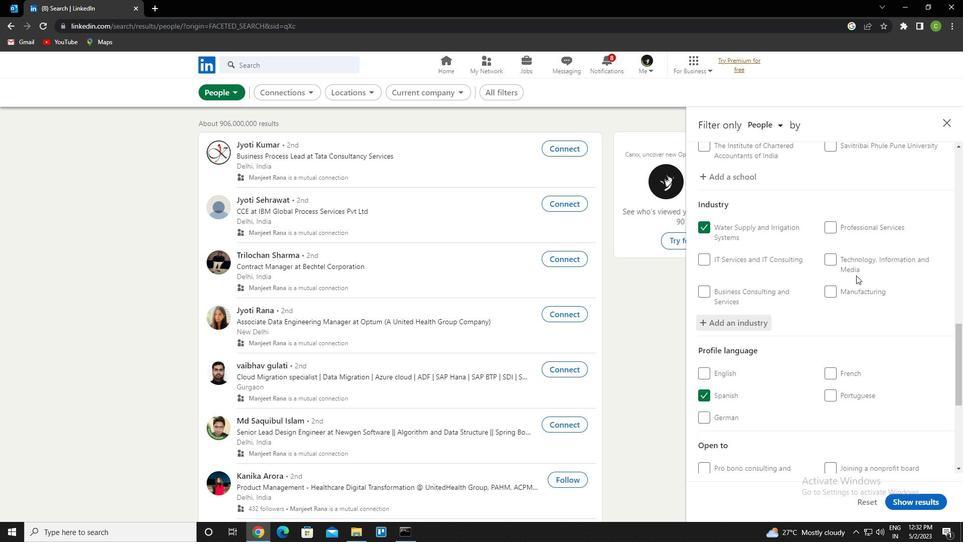 
Action: Mouse scrolled (856, 275) with delta (0, 0)
Screenshot: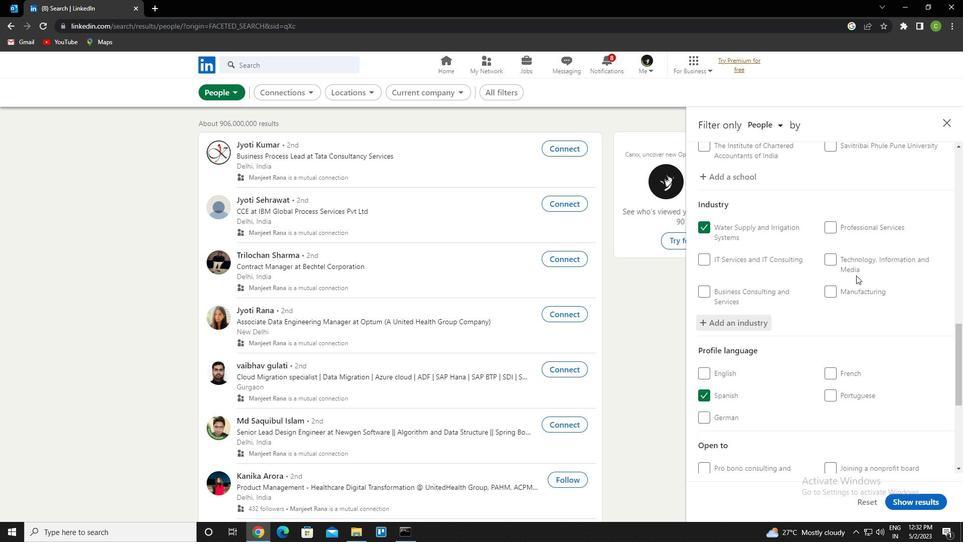 
Action: Mouse scrolled (856, 275) with delta (0, 0)
Screenshot: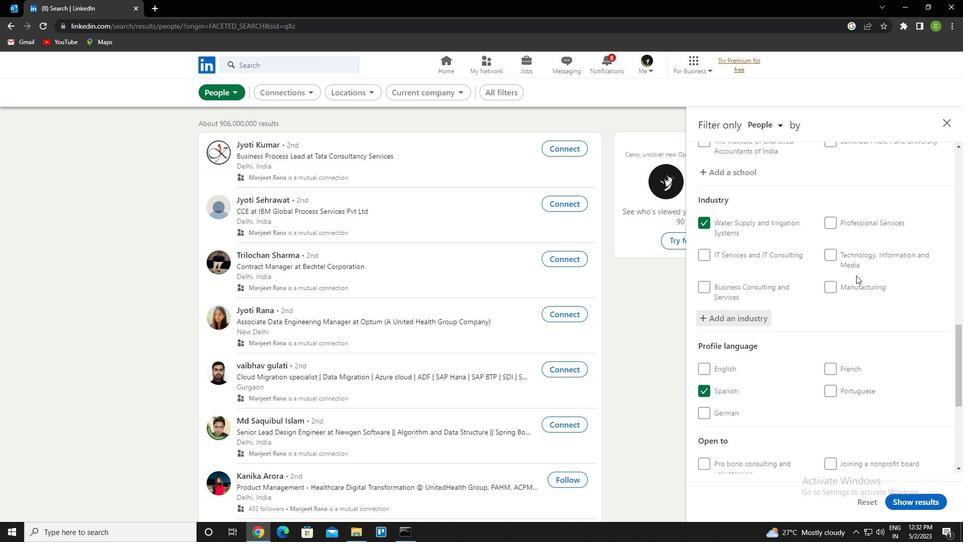 
Action: Mouse moved to (852, 338)
Screenshot: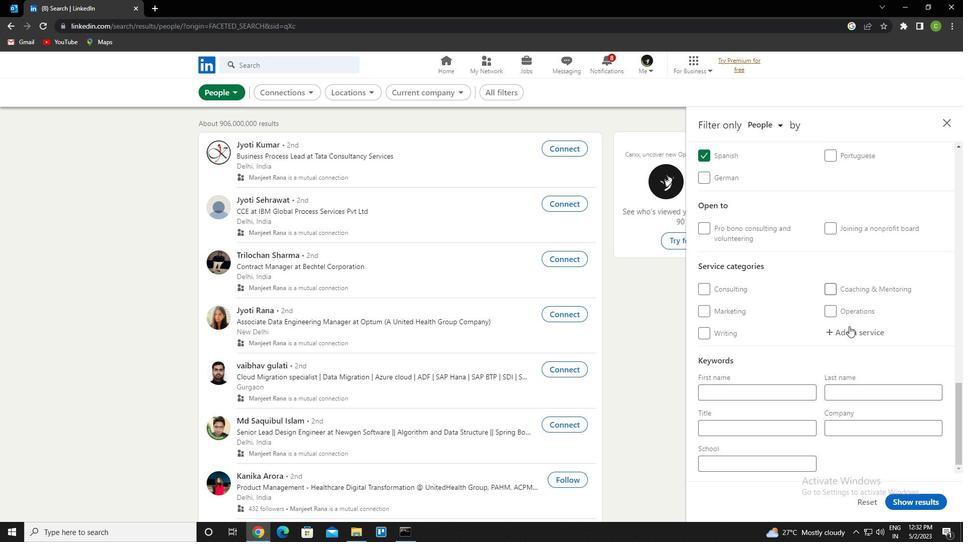 
Action: Mouse pressed left at (852, 338)
Screenshot: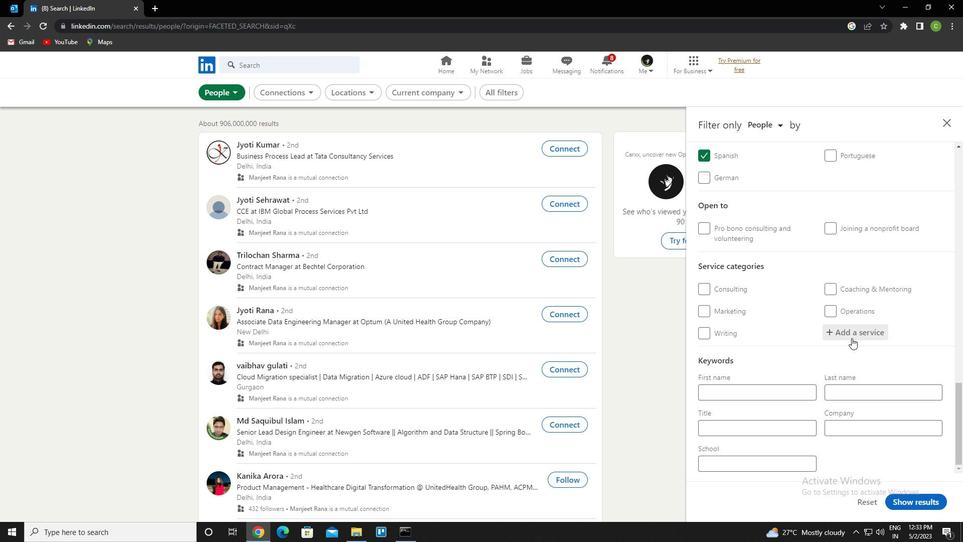 
Action: Key pressed <Key.caps_lock>c<Key.caps_lock>unsulting<Key.left><Key.right><Key.right><Key.backspace>ctrl+O<Key.enter>
Screenshot: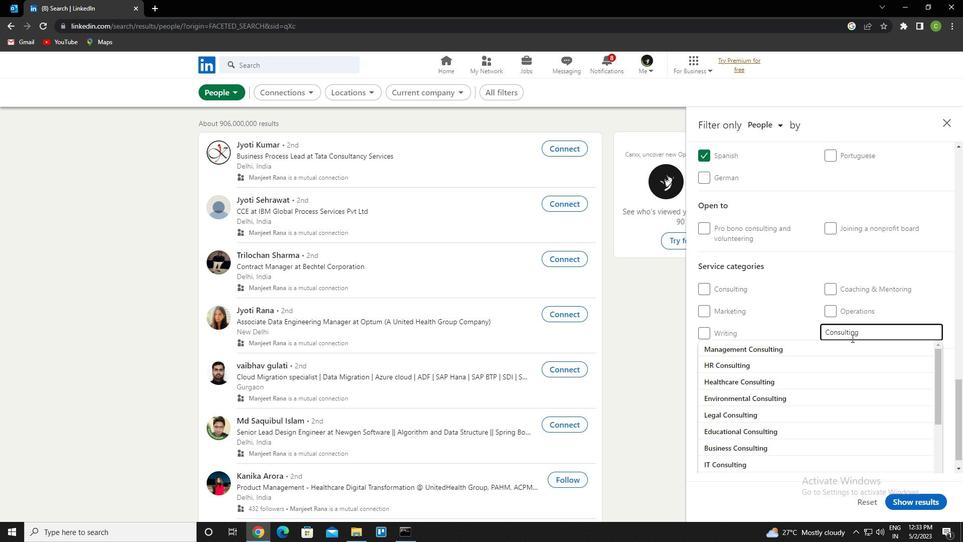 
Action: Mouse scrolled (852, 337) with delta (0, 0)
Screenshot: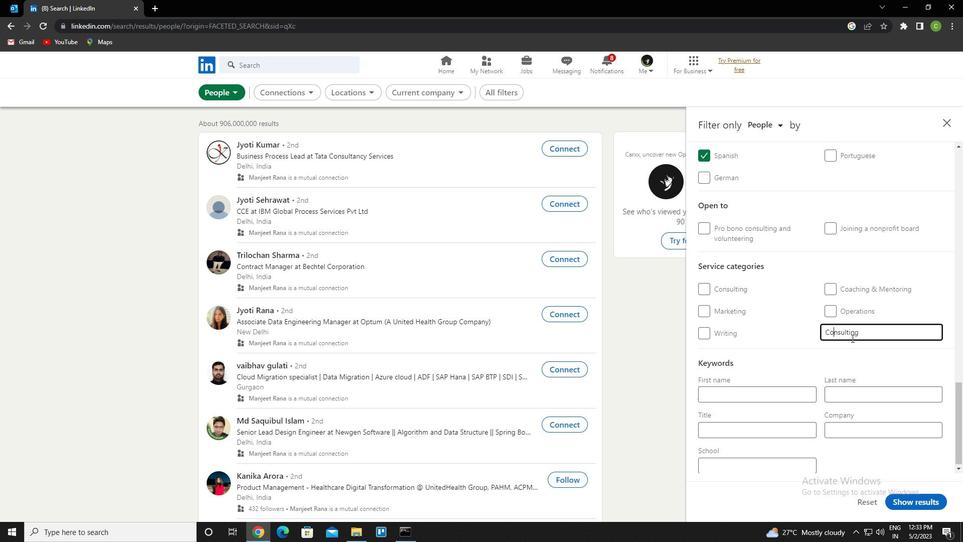
Action: Mouse scrolled (852, 337) with delta (0, 0)
Screenshot: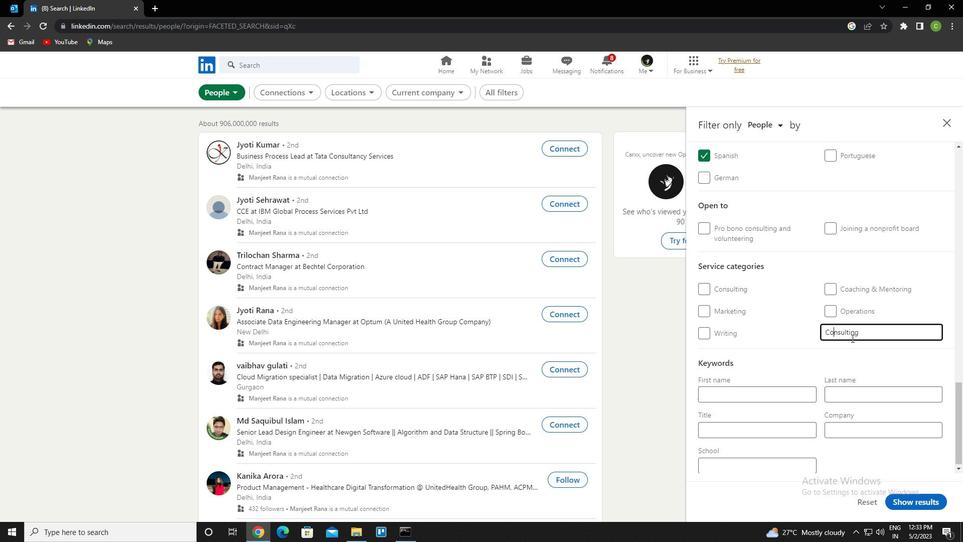 
Action: Mouse scrolled (852, 337) with delta (0, 0)
Screenshot: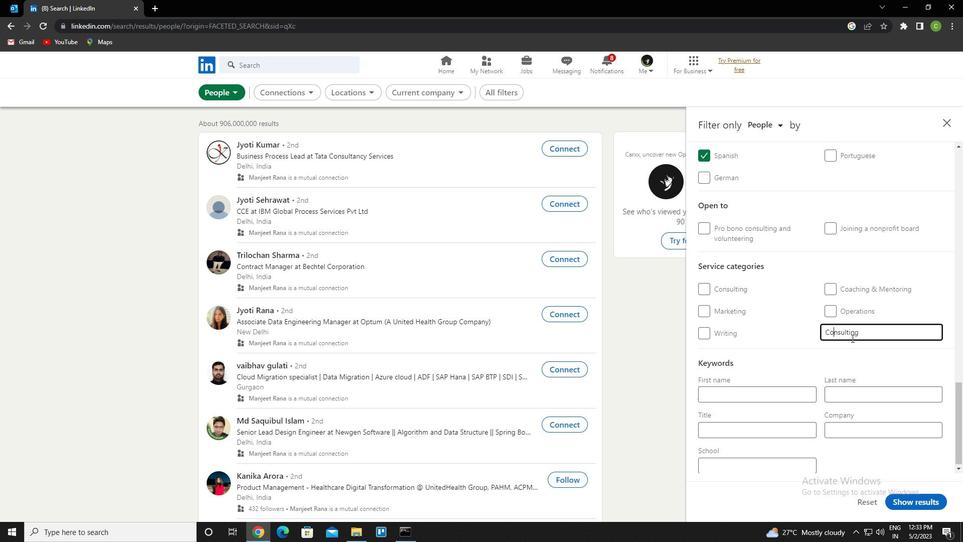 
Action: Mouse scrolled (852, 337) with delta (0, 0)
Screenshot: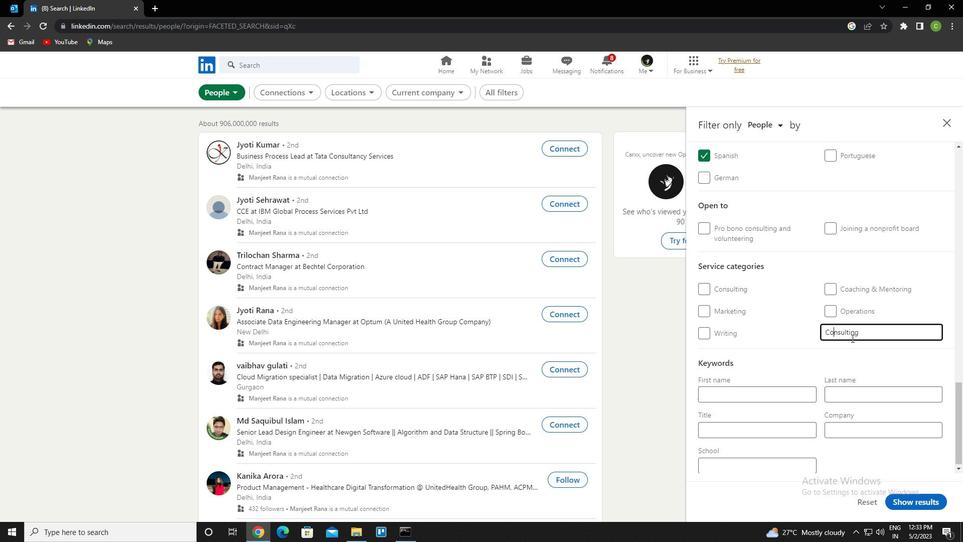 
Action: Mouse scrolled (852, 337) with delta (0, 0)
Screenshot: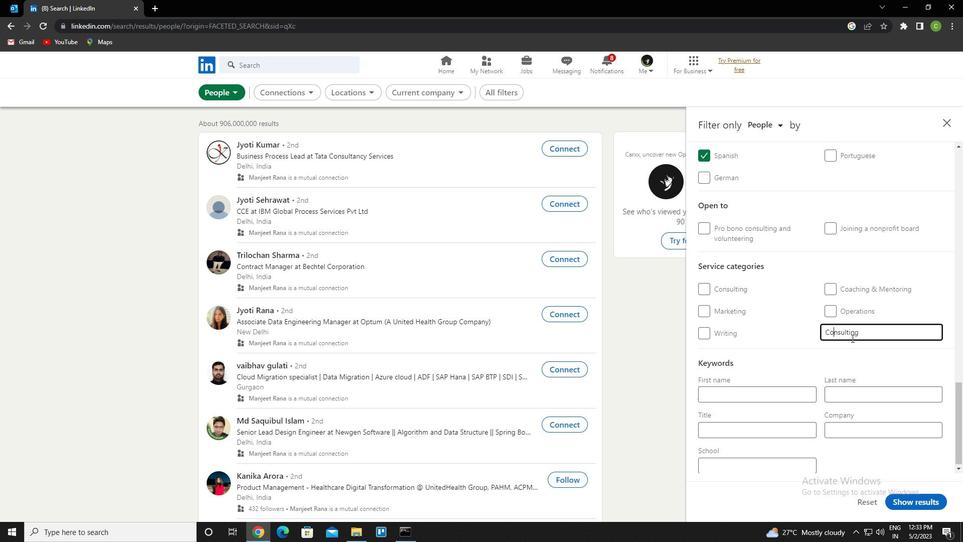 
Action: Mouse scrolled (852, 337) with delta (0, 0)
Screenshot: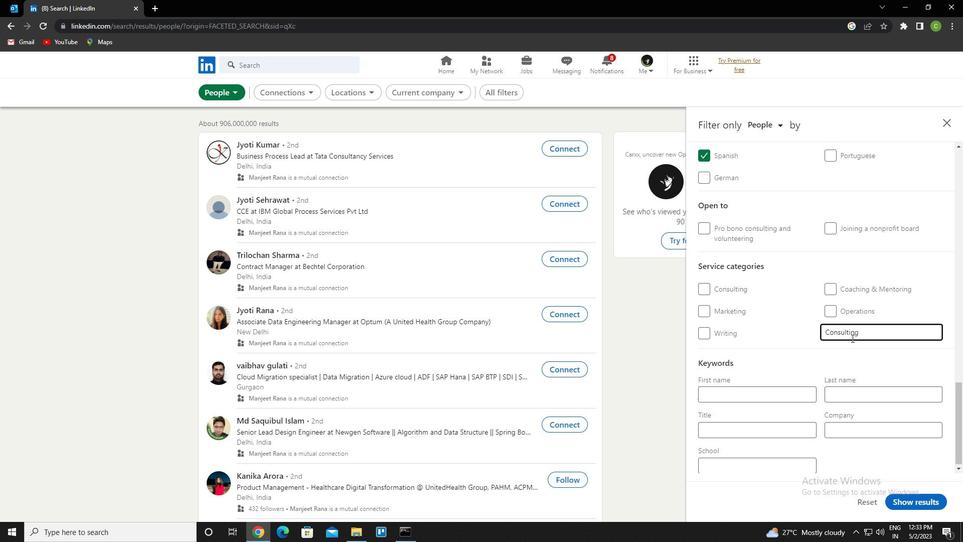 
Action: Mouse scrolled (852, 337) with delta (0, 0)
Screenshot: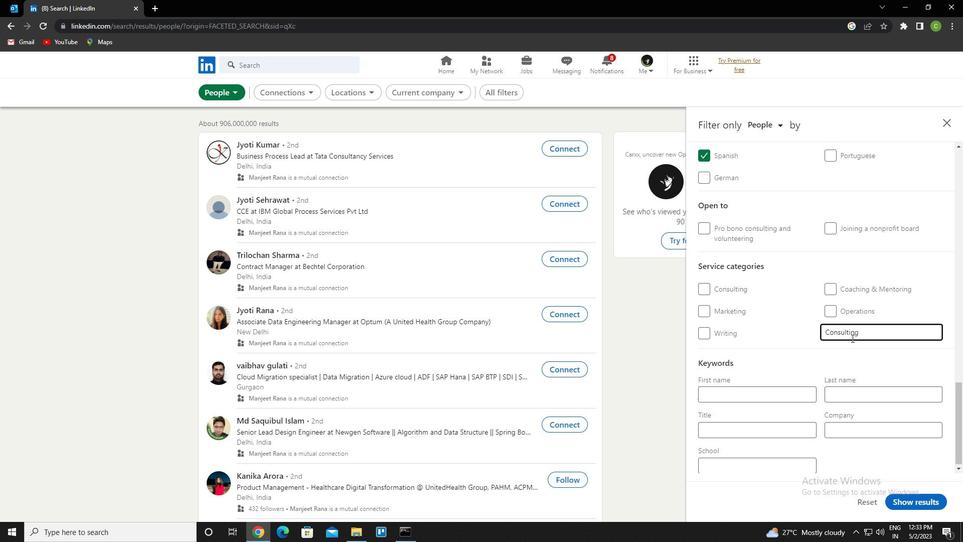 
Action: Mouse moved to (725, 433)
Screenshot: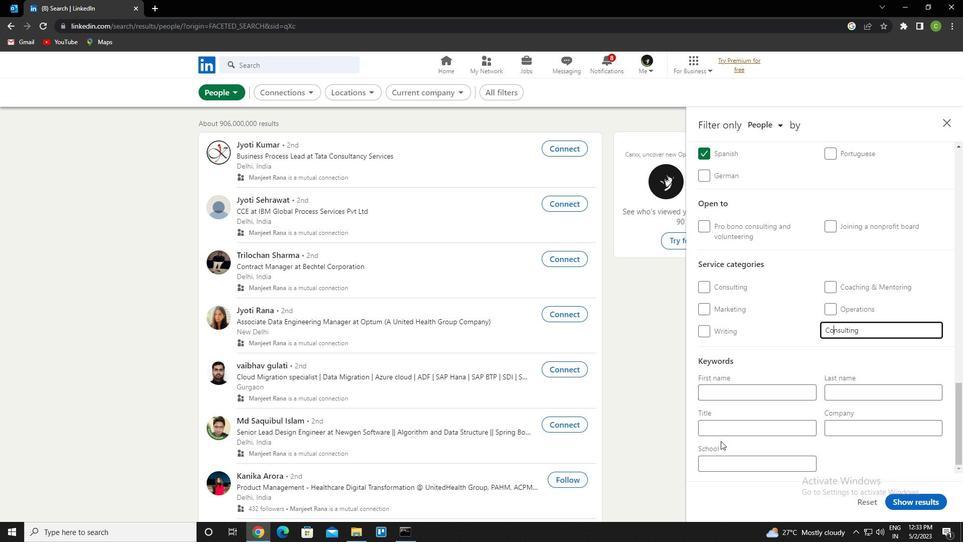 
Action: Mouse pressed left at (725, 433)
Screenshot: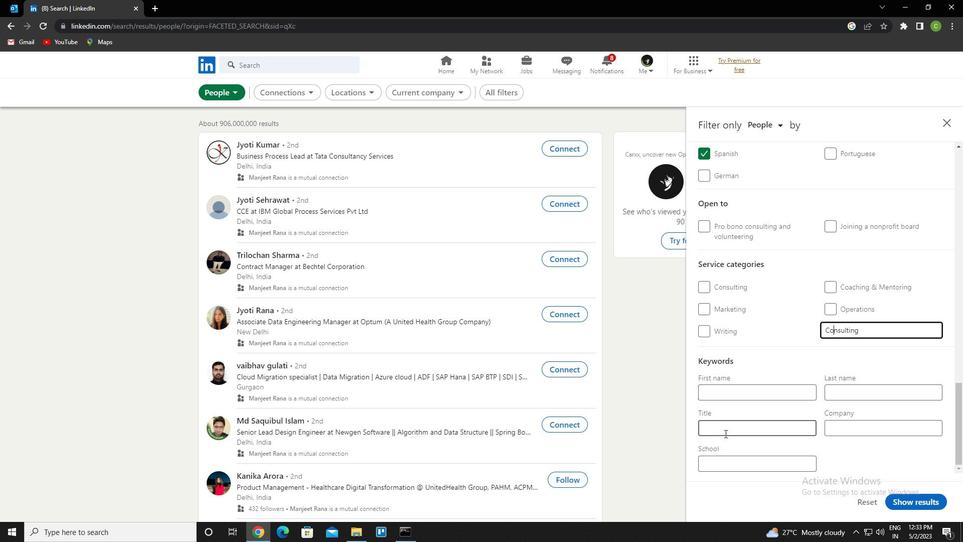
Action: Key pressed <Key.caps_lock>d<Key.caps_lock>irector<Key.space>of<Key.space><Key.caps_lock>b<Key.caps_lock>ean<Key.space><Key.caps_lock>c<Key.caps_lock>ountuing<Key.backspace><Key.backspace><Key.backspace><Key.backspace>ing
Screenshot: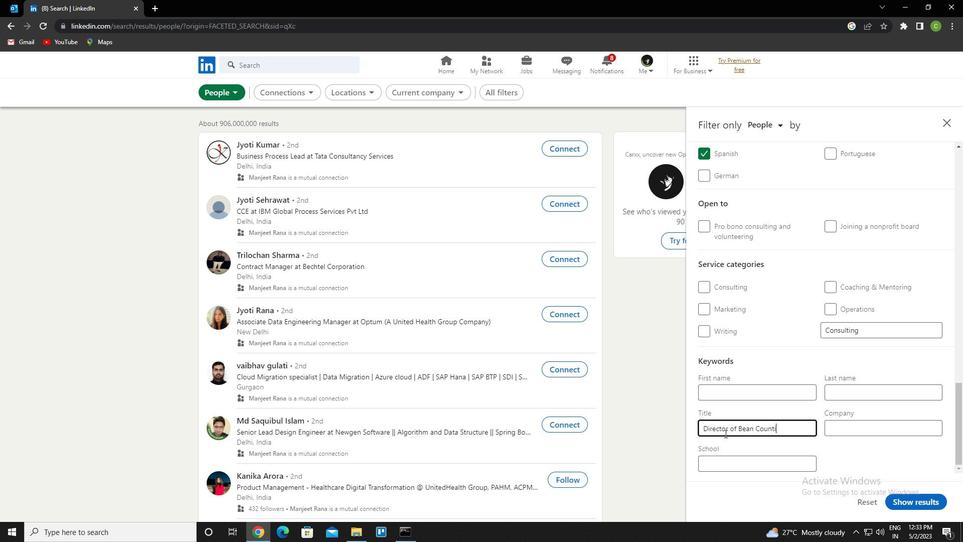 
Action: Mouse moved to (909, 507)
Screenshot: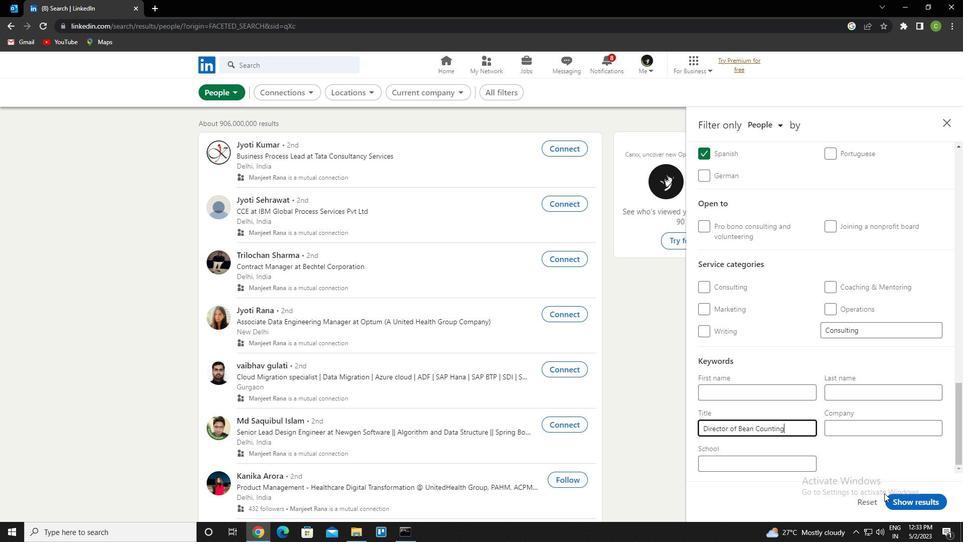 
Action: Mouse pressed left at (909, 507)
Screenshot: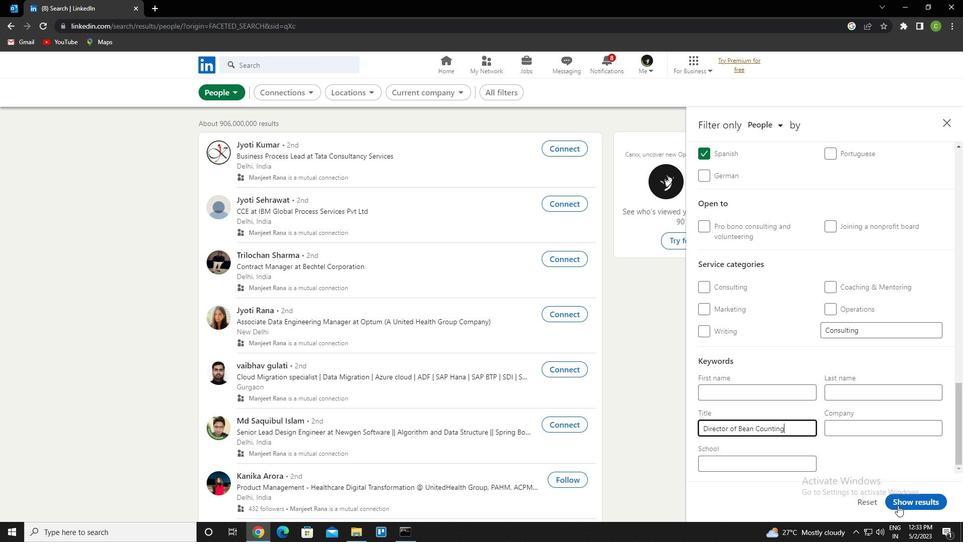 
Action: Mouse moved to (364, 509)
Screenshot: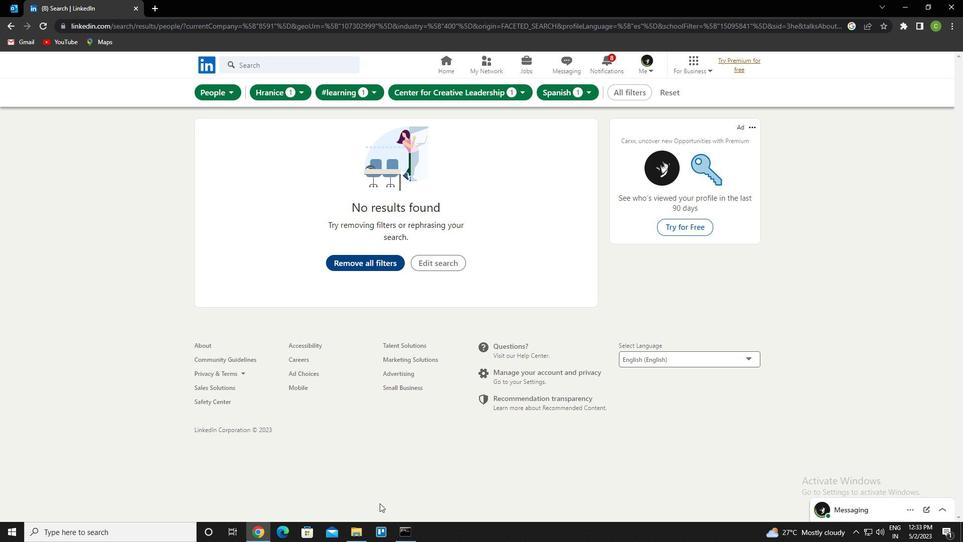 
